 Task: Find connections with filter location Almeirim with filter topic #entrepreneursmindsetwith filter profile language French with filter current company Firstsource with filter school Shreemati Nathibai Damodar Thackersey Women's University with filter industry Amusement Parks and Arcades with filter service category Financial Reporting with filter keywords title Auditing Clerk
Action: Mouse moved to (651, 112)
Screenshot: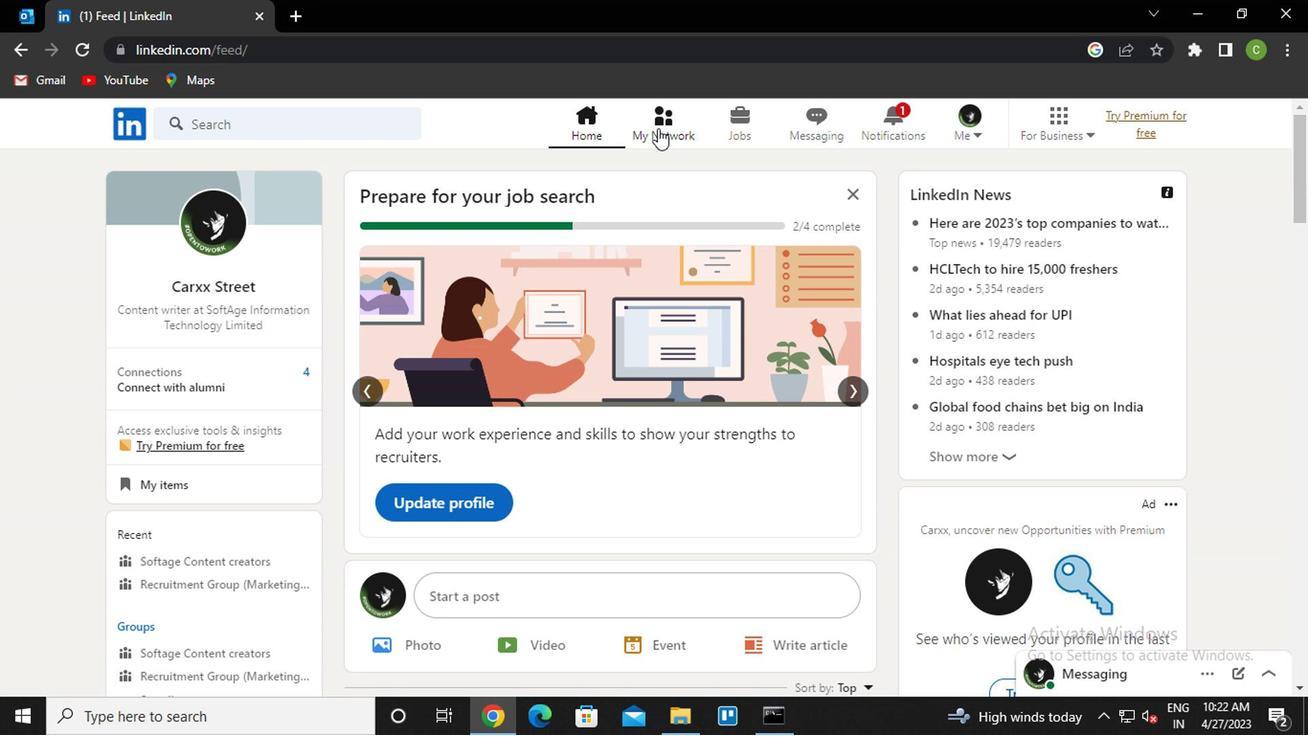 
Action: Mouse pressed left at (651, 112)
Screenshot: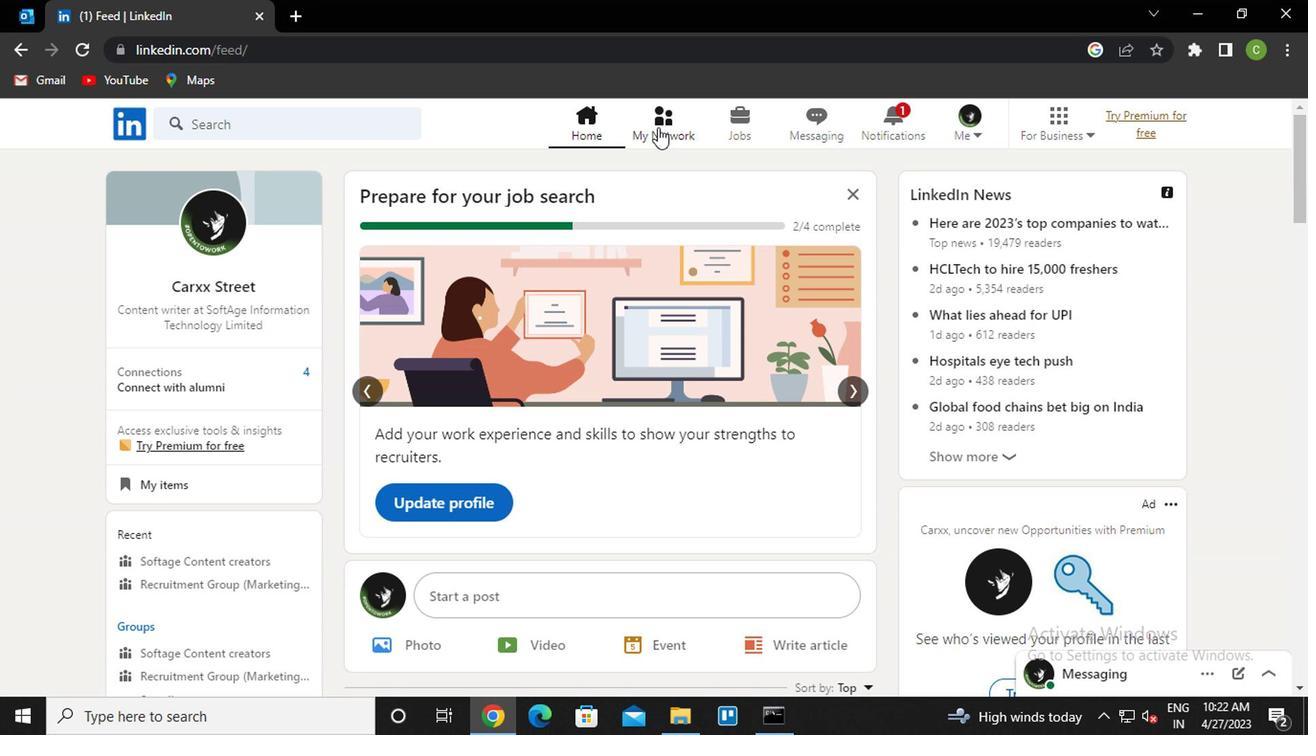 
Action: Mouse moved to (219, 224)
Screenshot: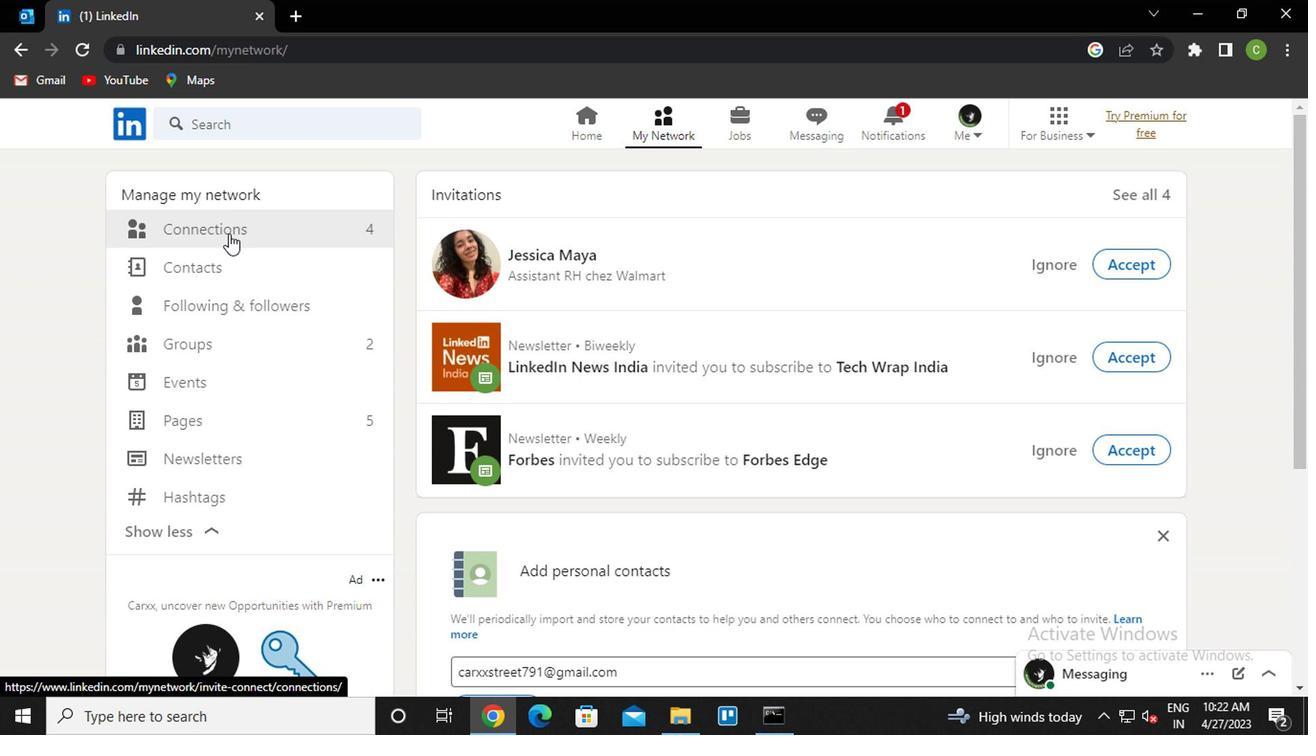 
Action: Mouse pressed left at (219, 224)
Screenshot: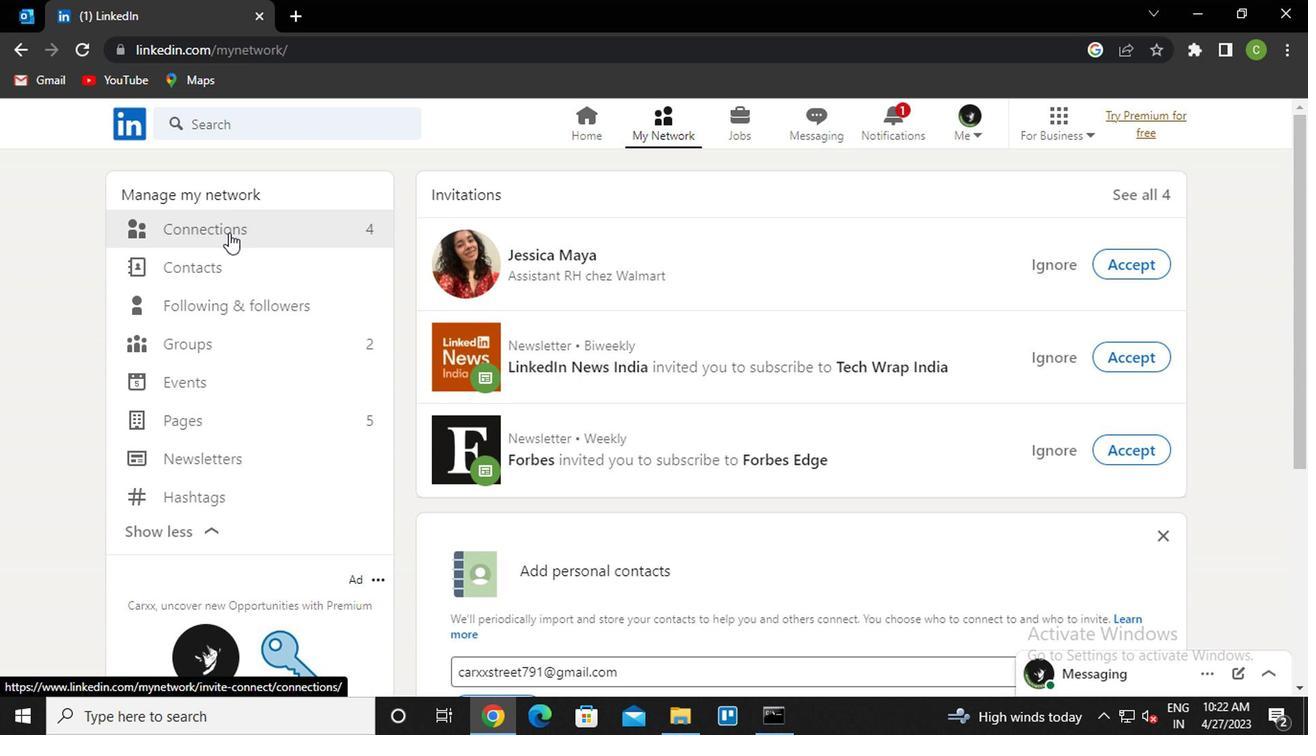 
Action: Mouse moved to (785, 218)
Screenshot: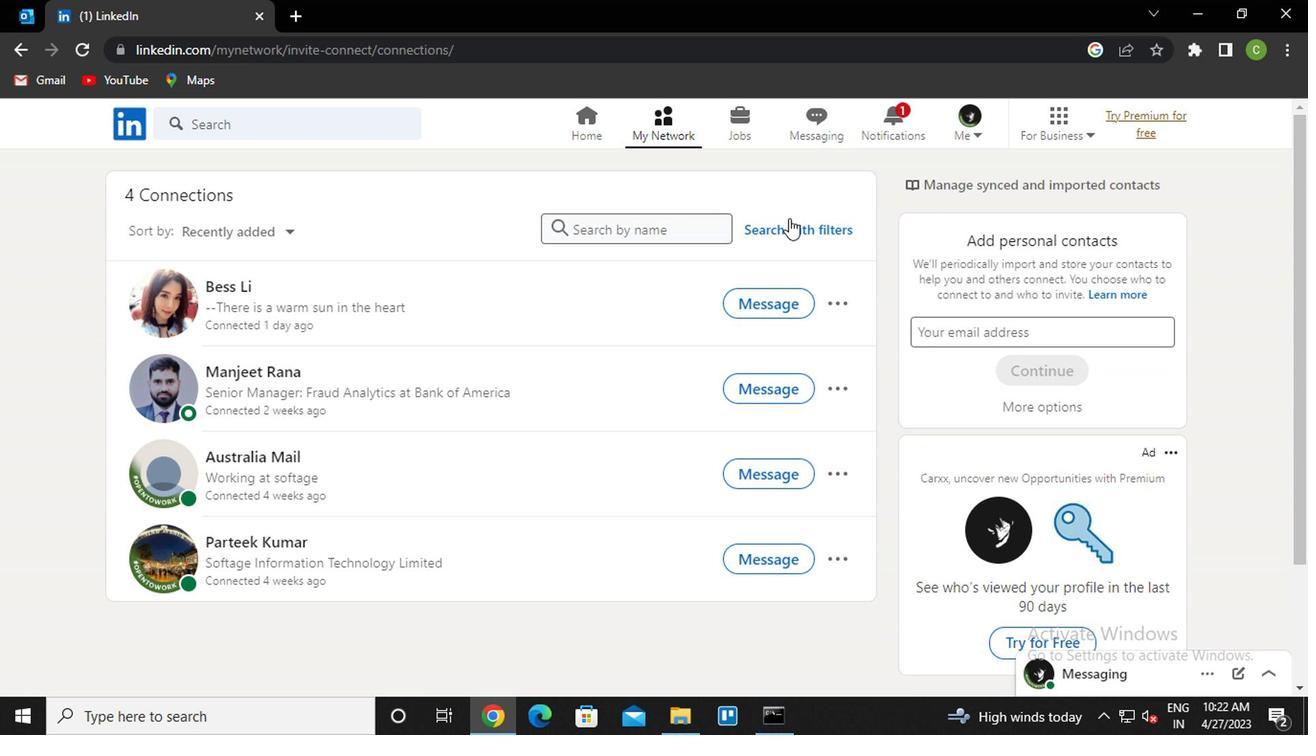 
Action: Mouse pressed left at (785, 218)
Screenshot: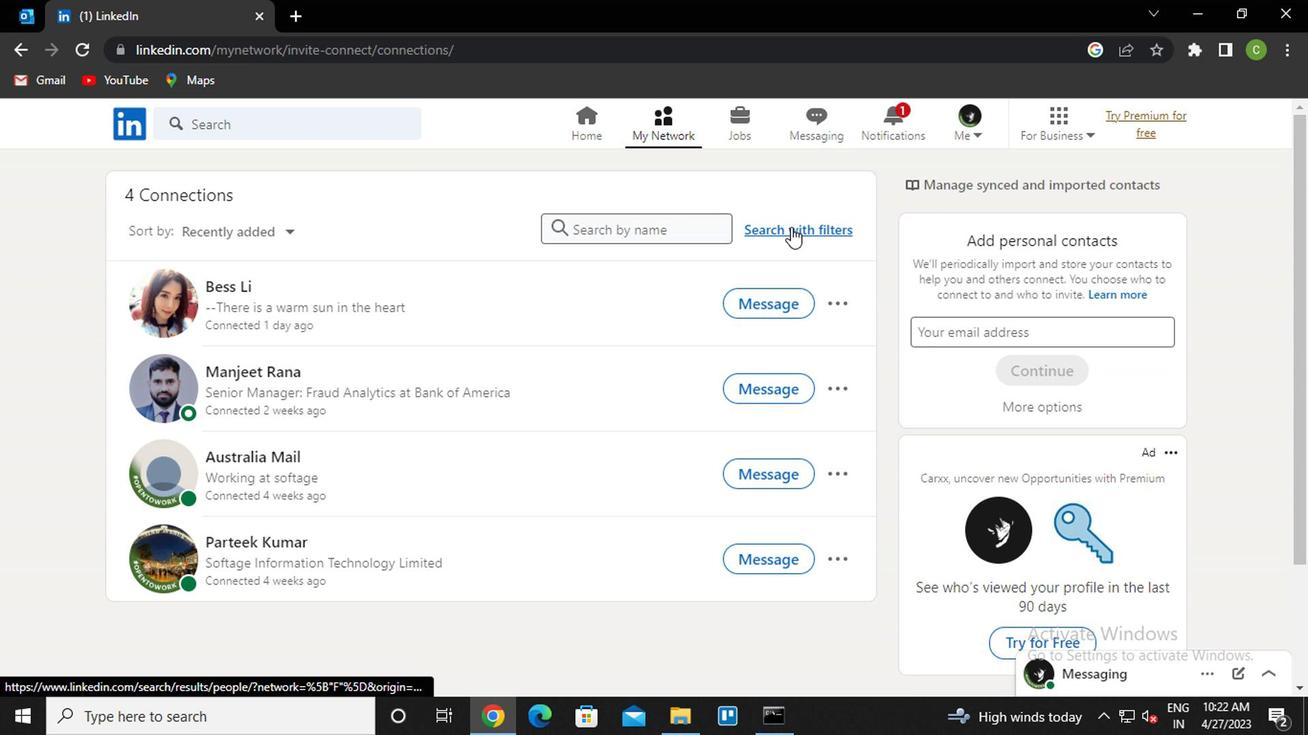 
Action: Mouse moved to (651, 158)
Screenshot: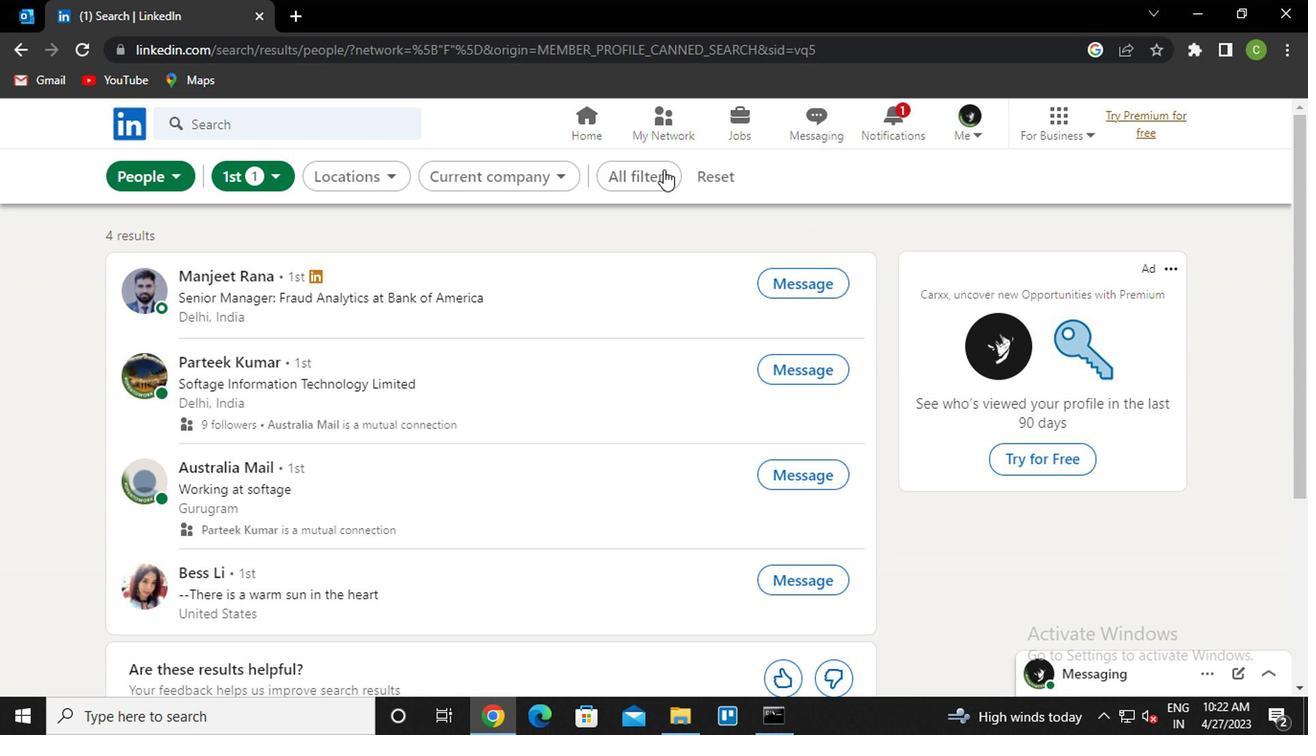 
Action: Mouse pressed left at (651, 158)
Screenshot: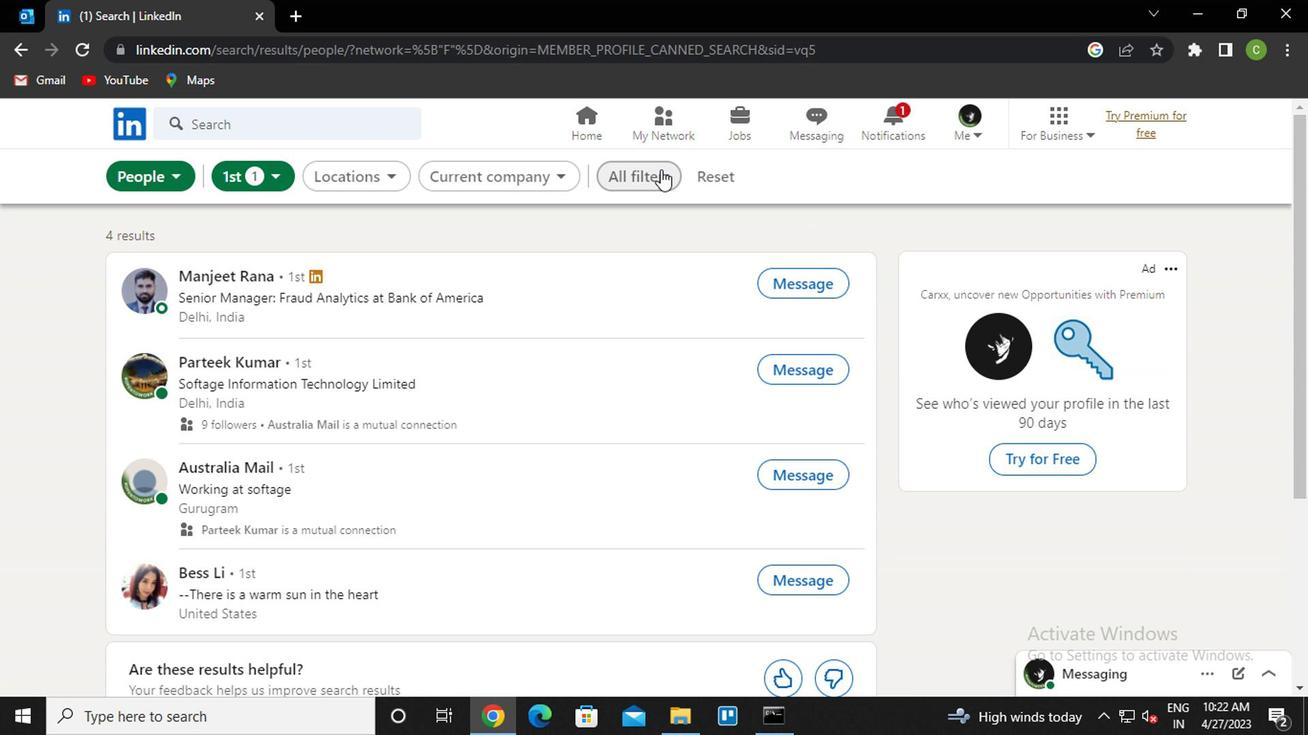 
Action: Mouse moved to (999, 401)
Screenshot: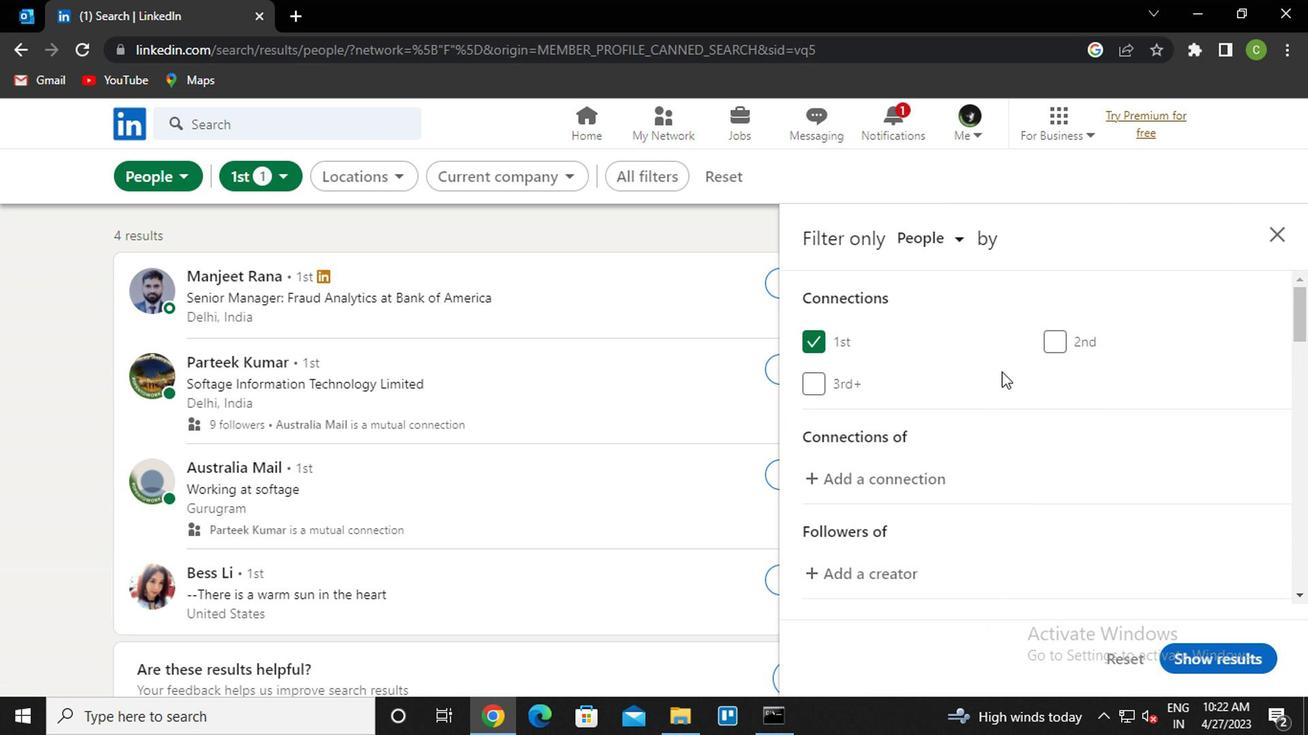 
Action: Mouse scrolled (999, 399) with delta (0, -1)
Screenshot: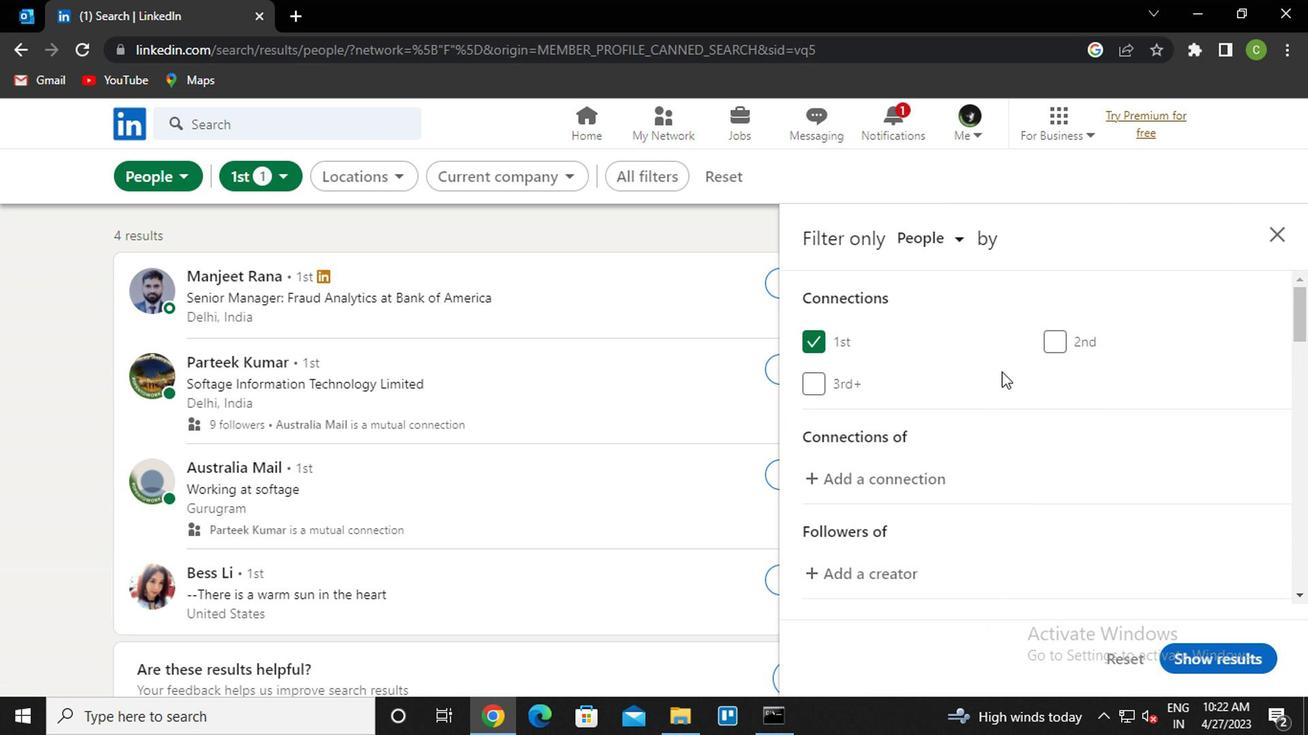 
Action: Mouse moved to (999, 408)
Screenshot: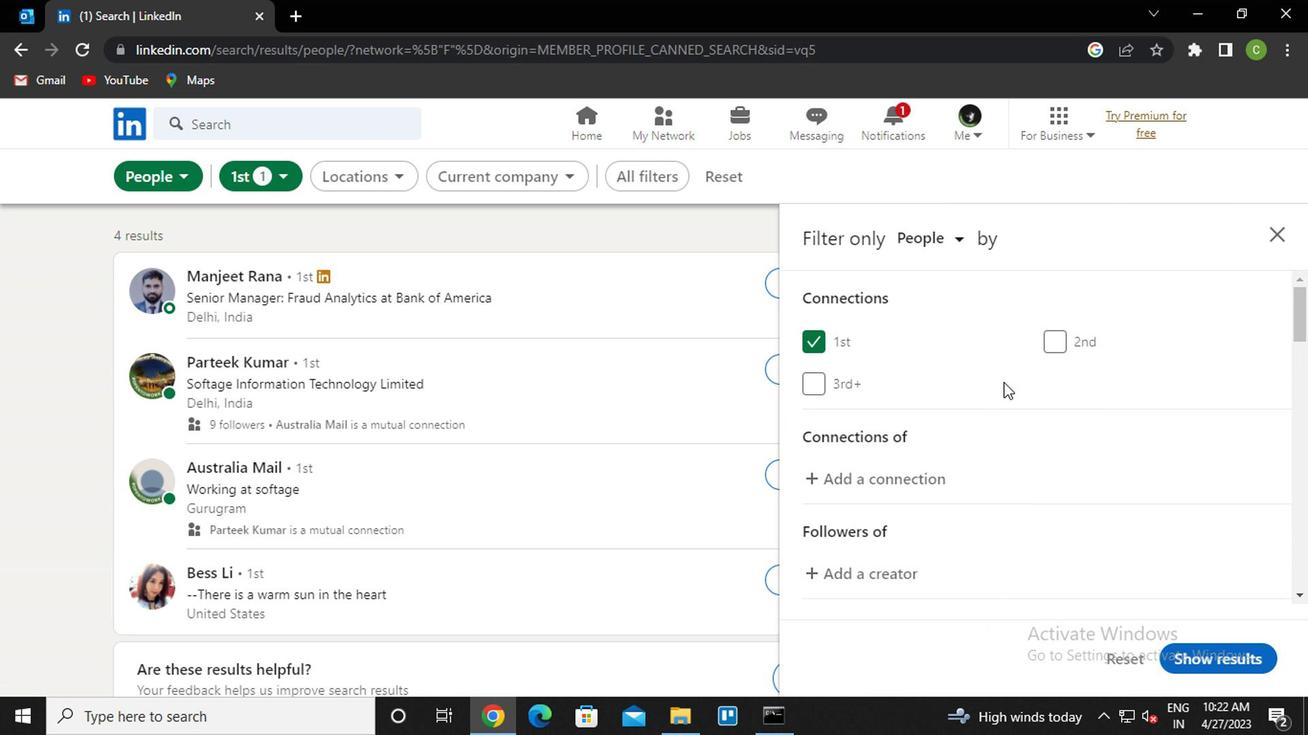 
Action: Mouse scrolled (999, 408) with delta (0, 0)
Screenshot: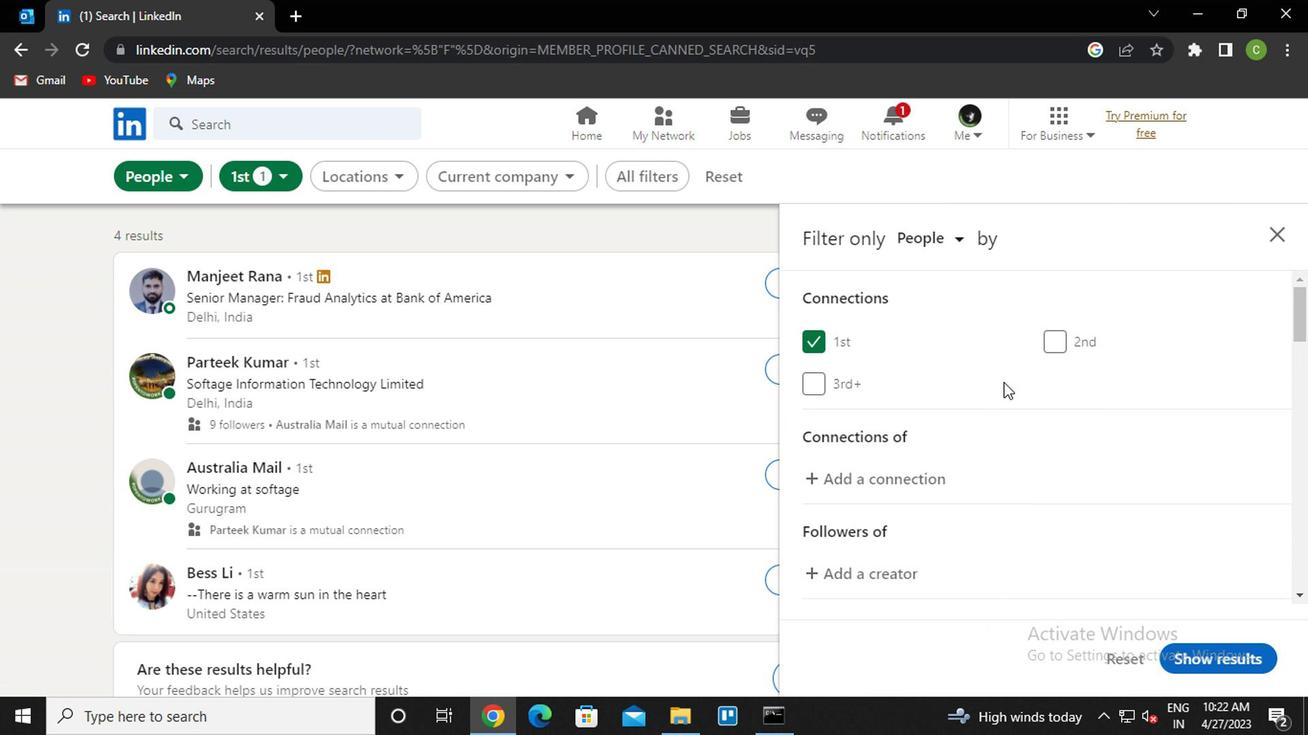 
Action: Mouse moved to (999, 412)
Screenshot: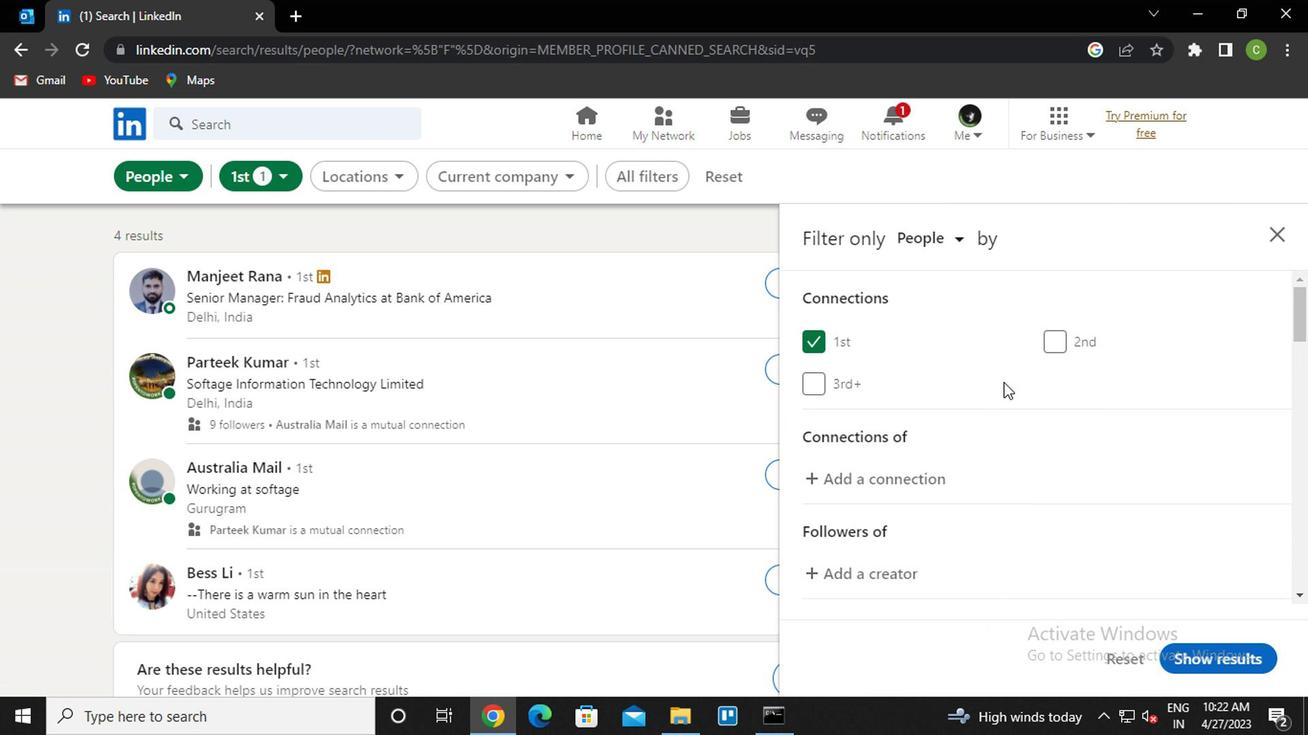 
Action: Mouse scrolled (999, 412) with delta (0, 0)
Screenshot: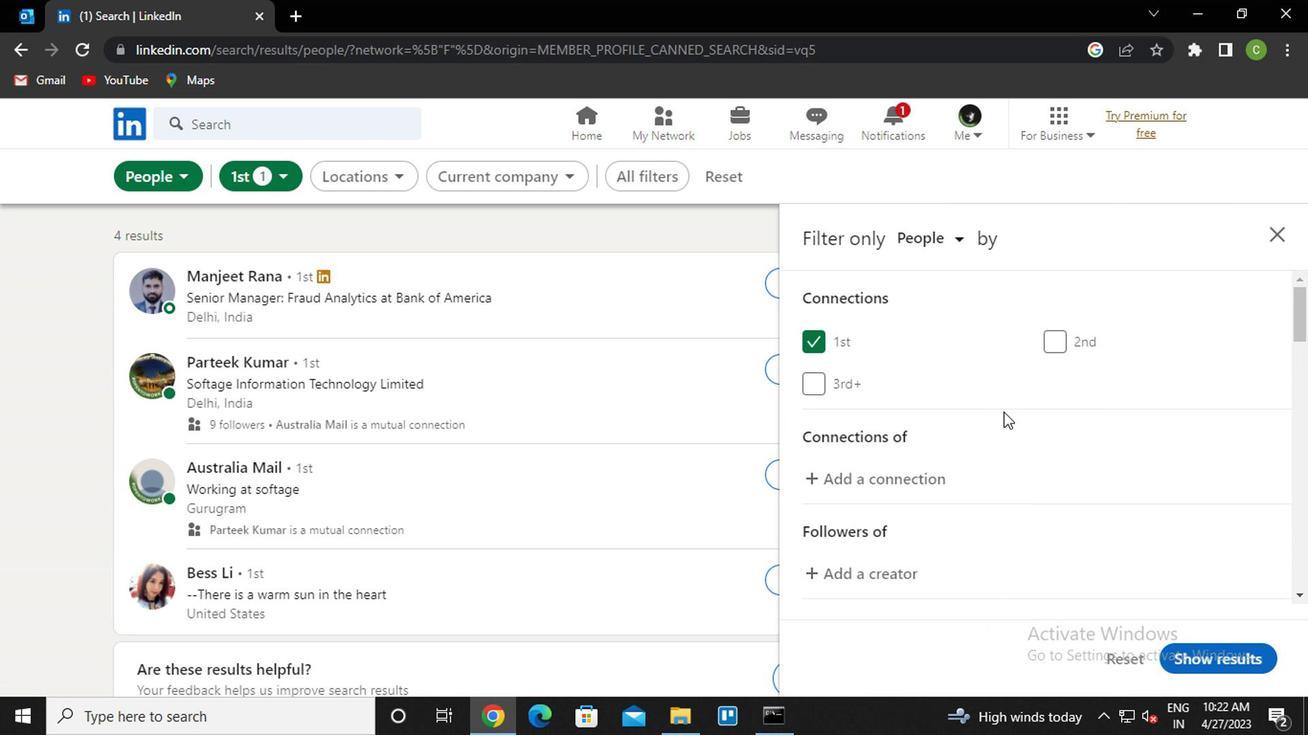 
Action: Mouse moved to (1091, 472)
Screenshot: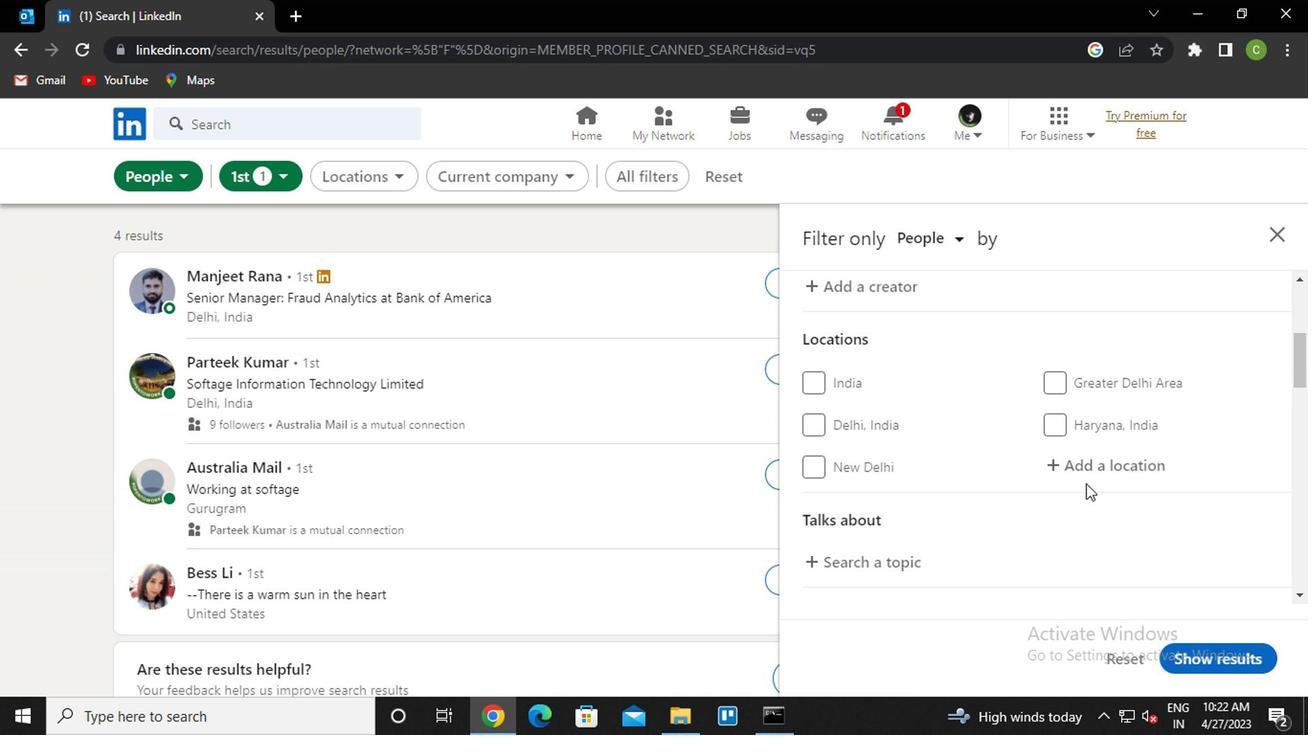 
Action: Mouse pressed left at (1091, 472)
Screenshot: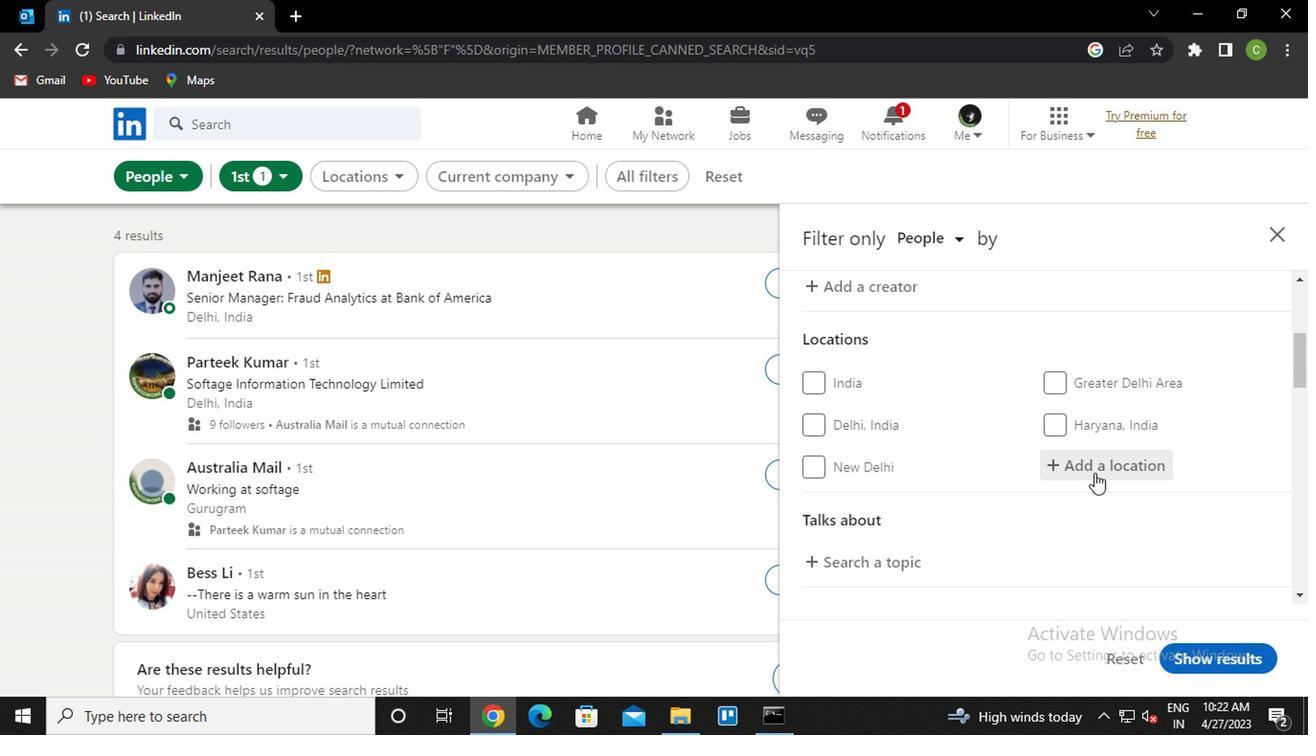 
Action: Key pressed <Key.caps_lock>a<Key.caps_lock>lmei<Key.down><Key.enter>
Screenshot: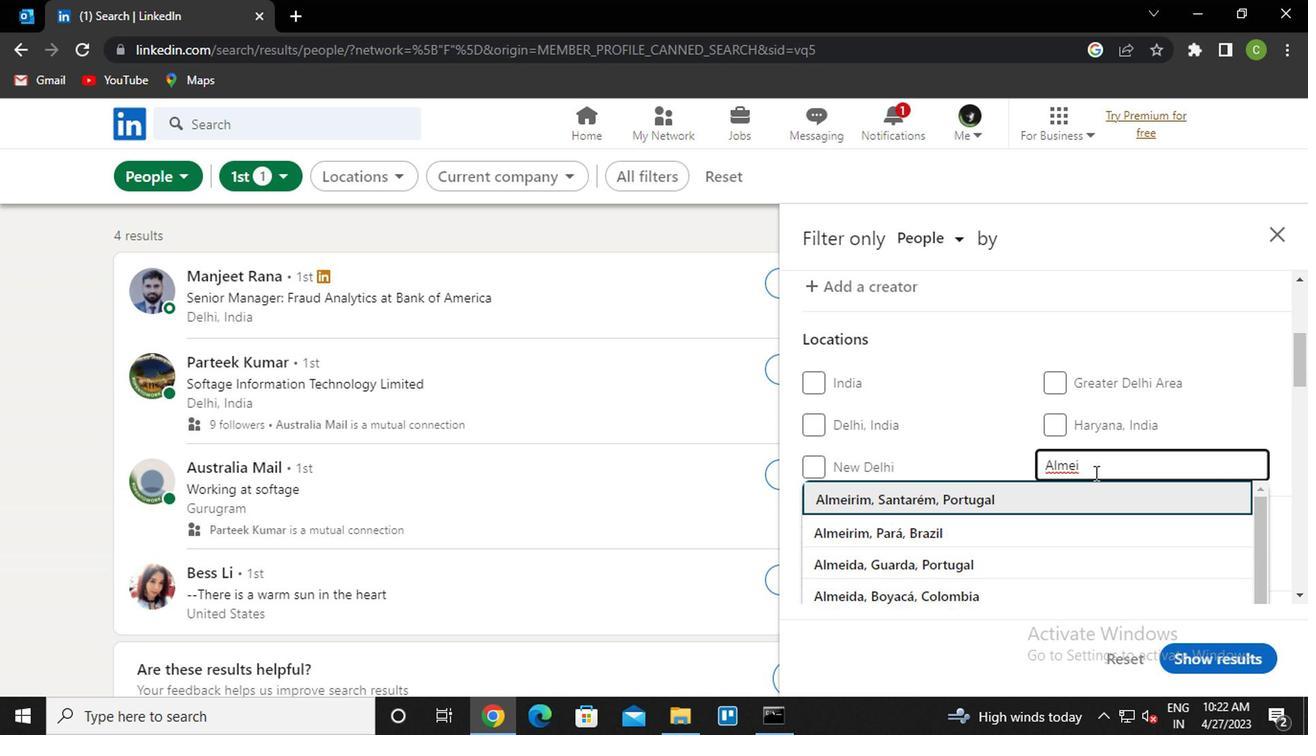 
Action: Mouse scrolled (1091, 471) with delta (0, 0)
Screenshot: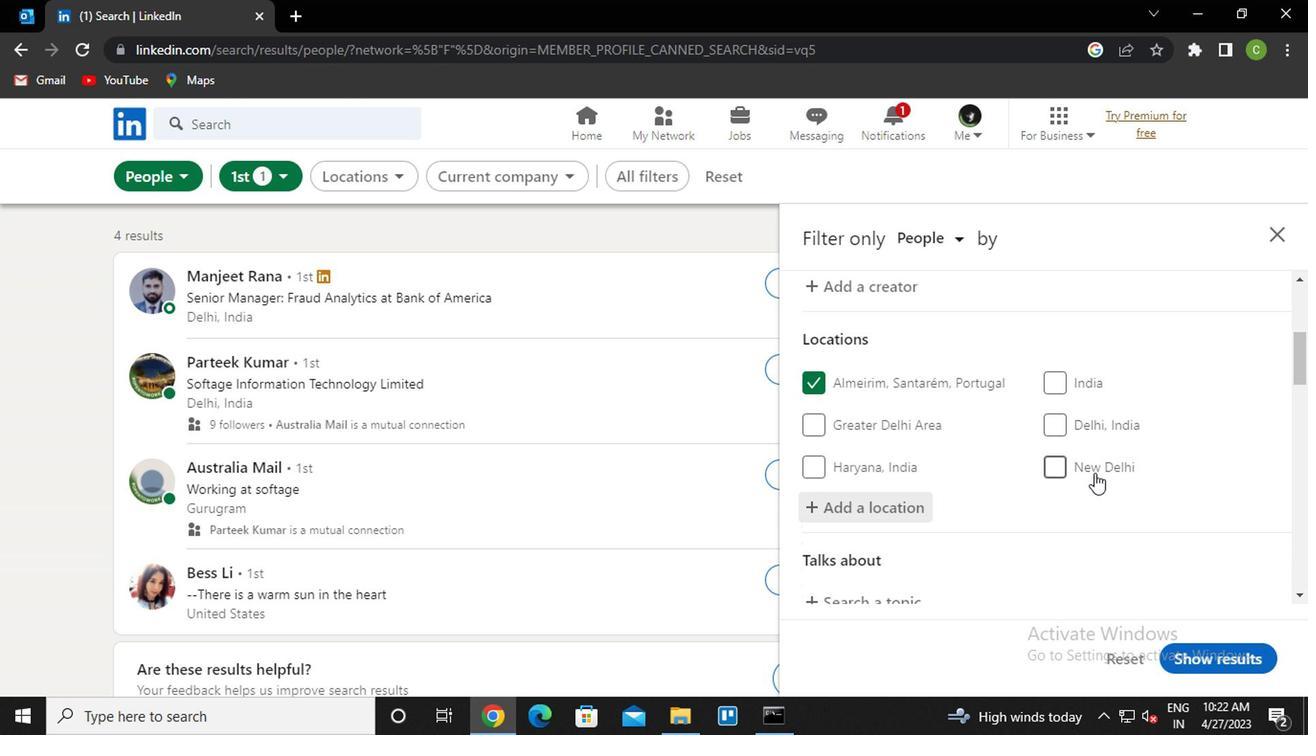 
Action: Mouse moved to (887, 499)
Screenshot: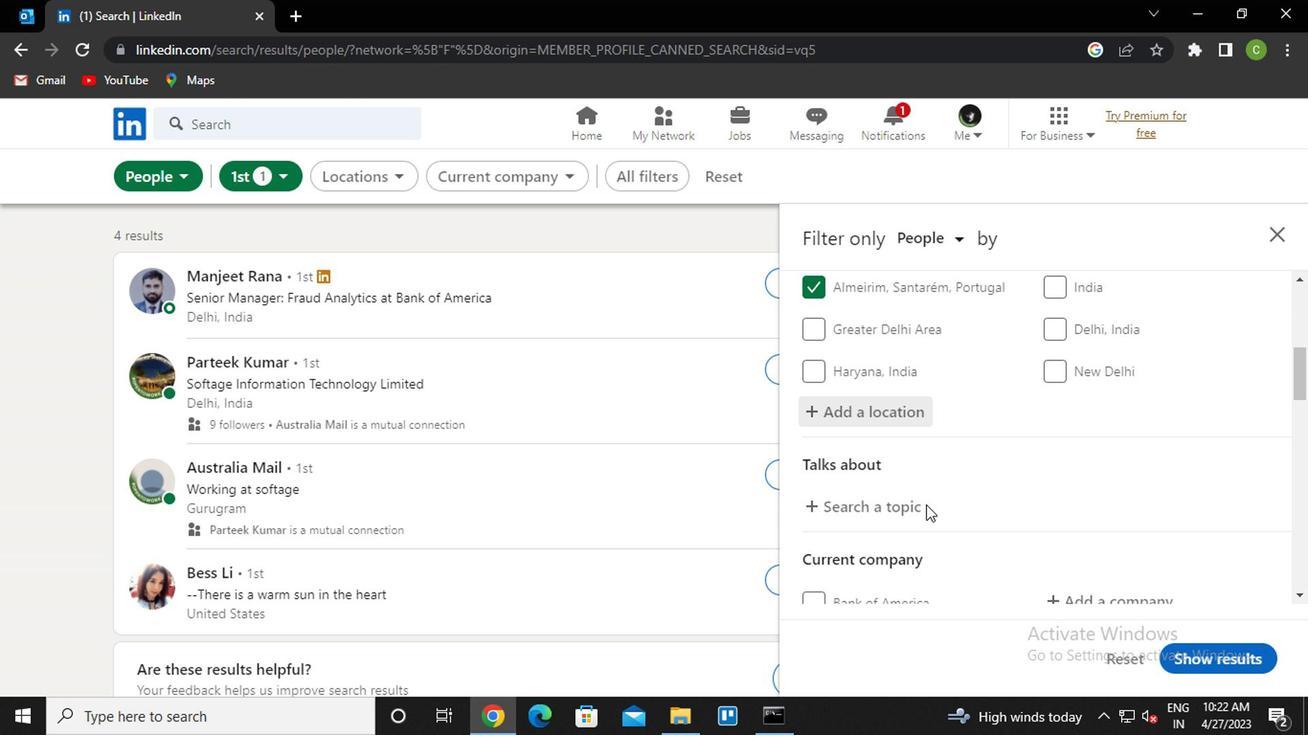 
Action: Mouse pressed left at (887, 499)
Screenshot: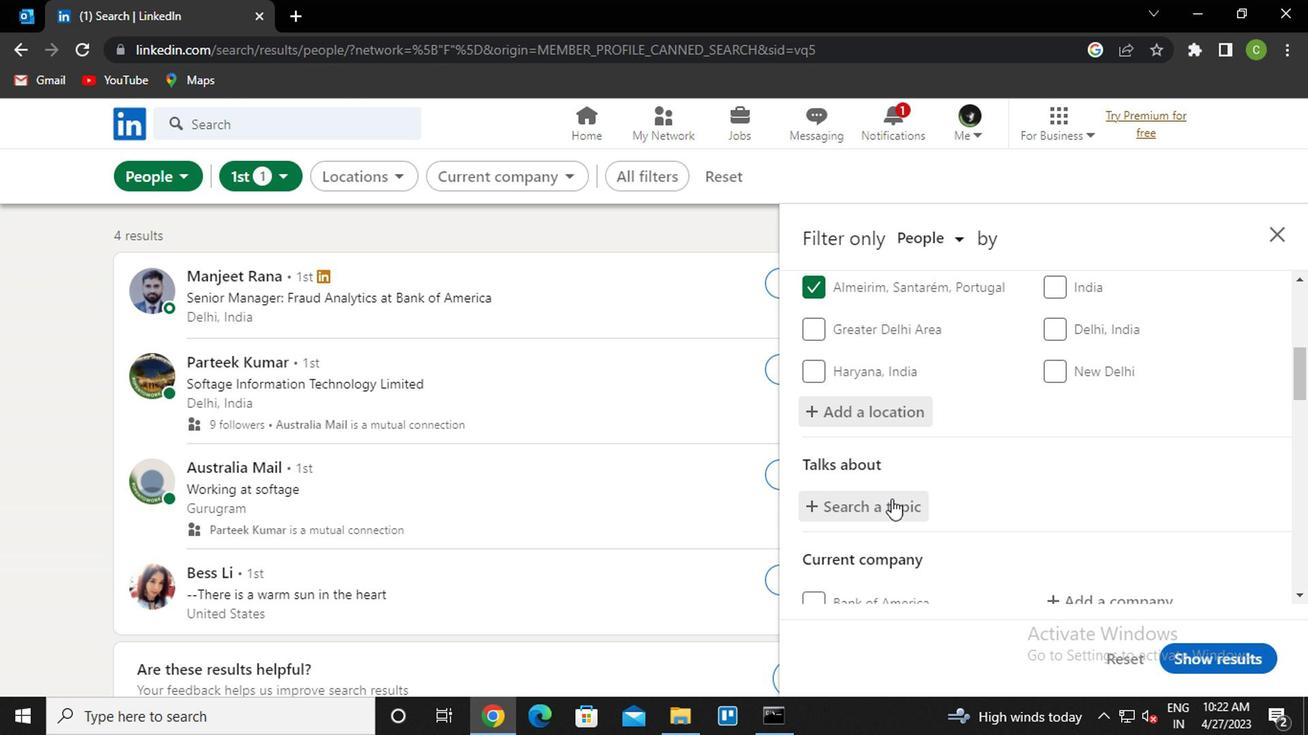 
Action: Mouse moved to (887, 497)
Screenshot: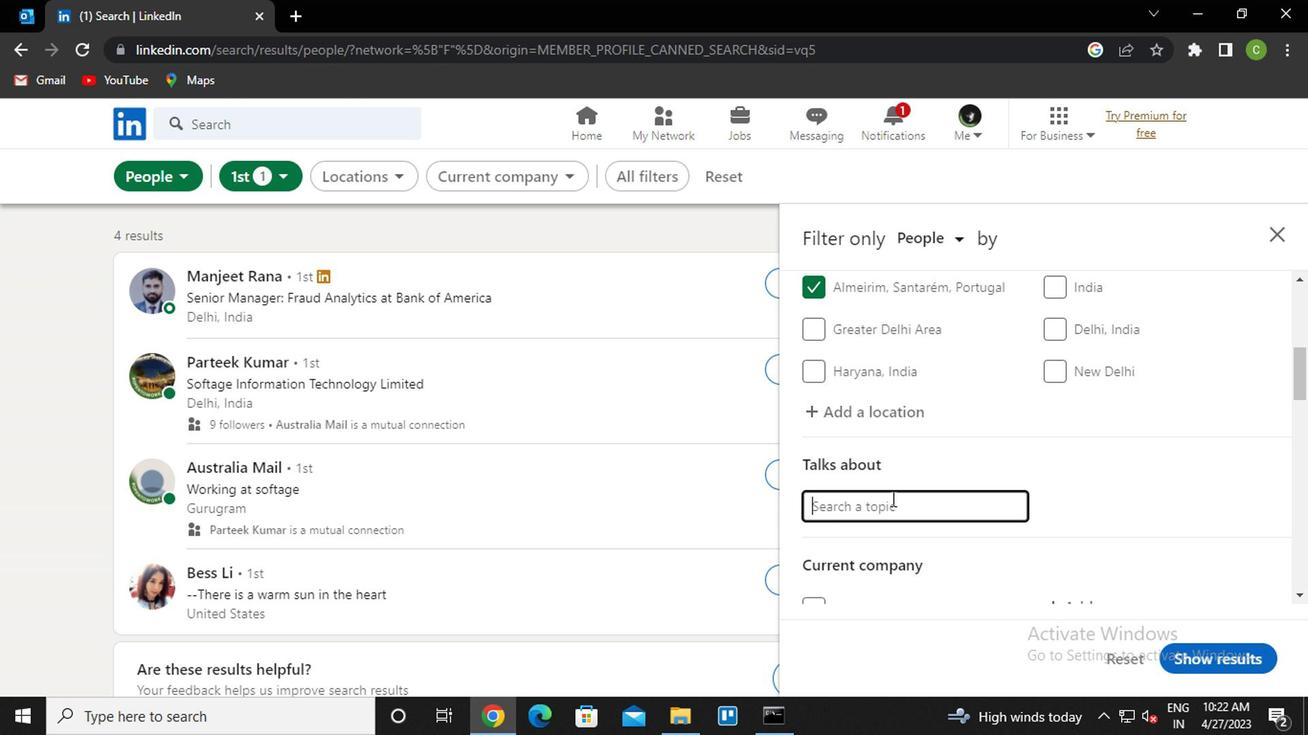
Action: Key pressed entrepre<Key.down><Key.down><Key.down><Key.down><Key.down><Key.down><Key.down><Key.down><Key.up><Key.up><Key.enter>
Screenshot: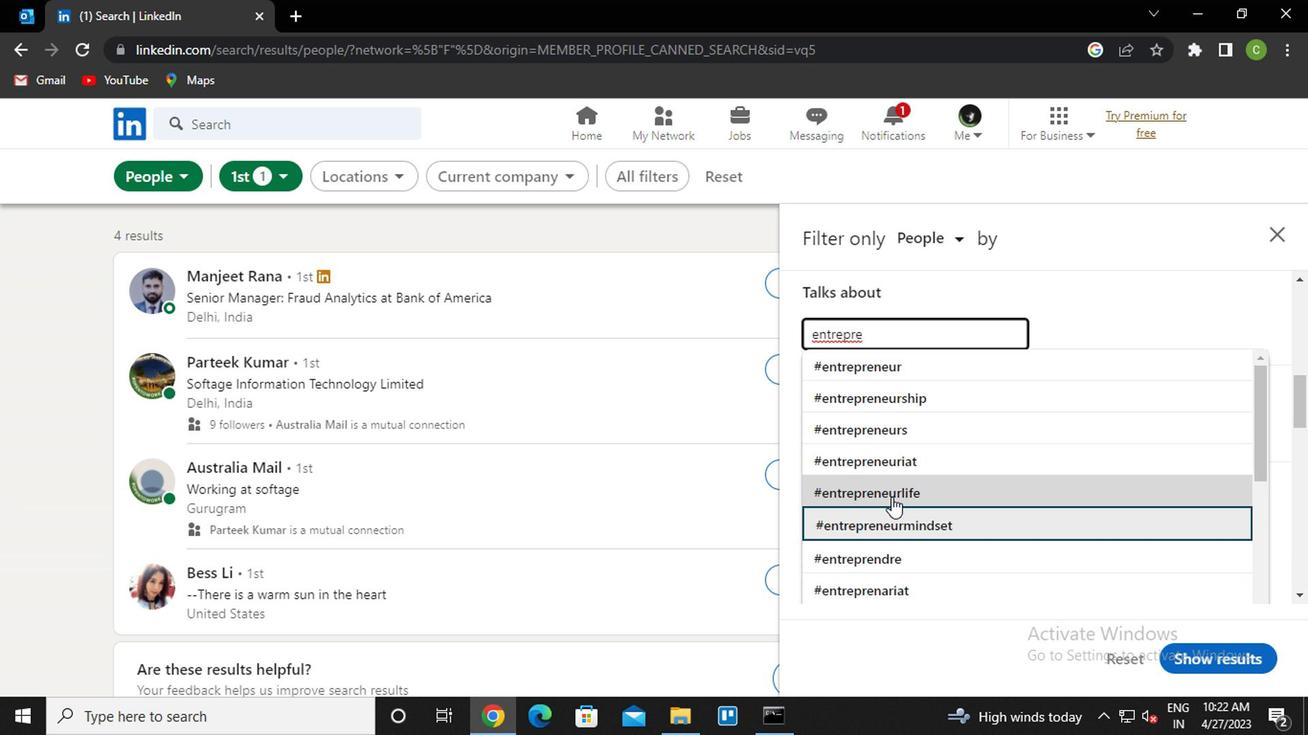 
Action: Mouse moved to (1129, 421)
Screenshot: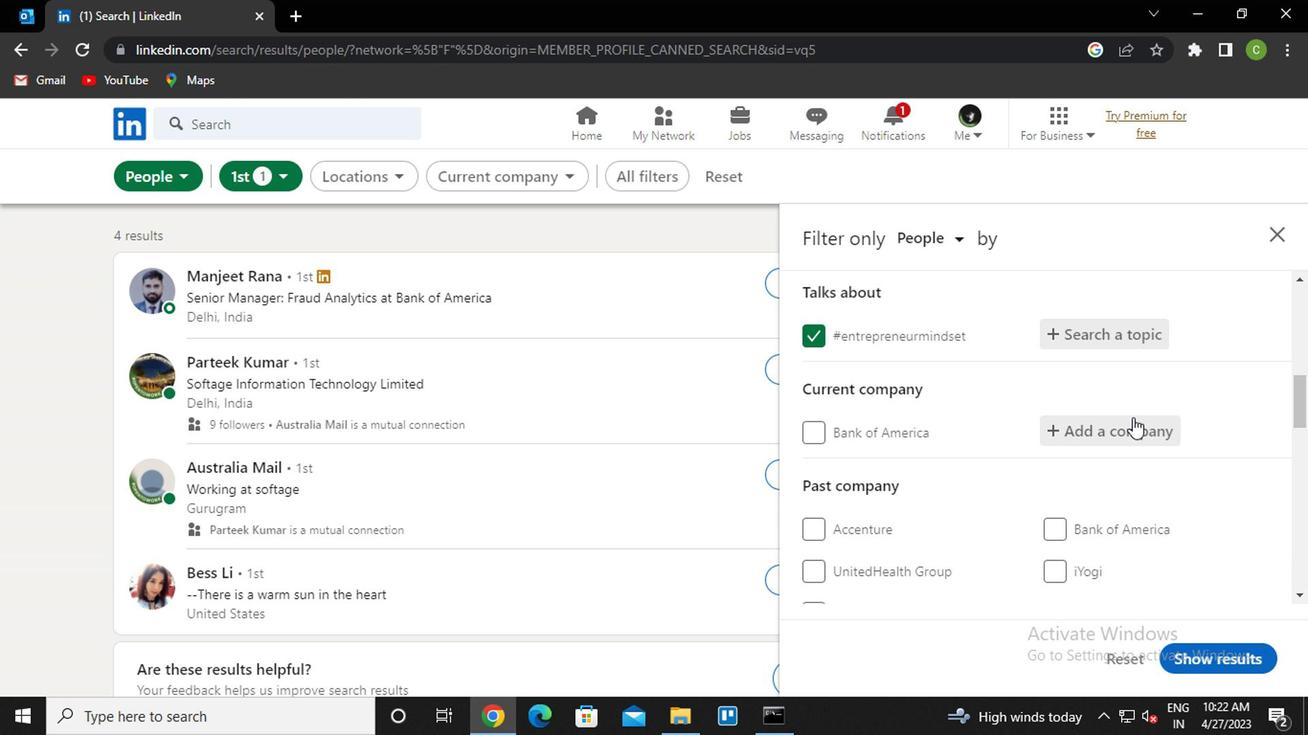 
Action: Mouse pressed left at (1129, 421)
Screenshot: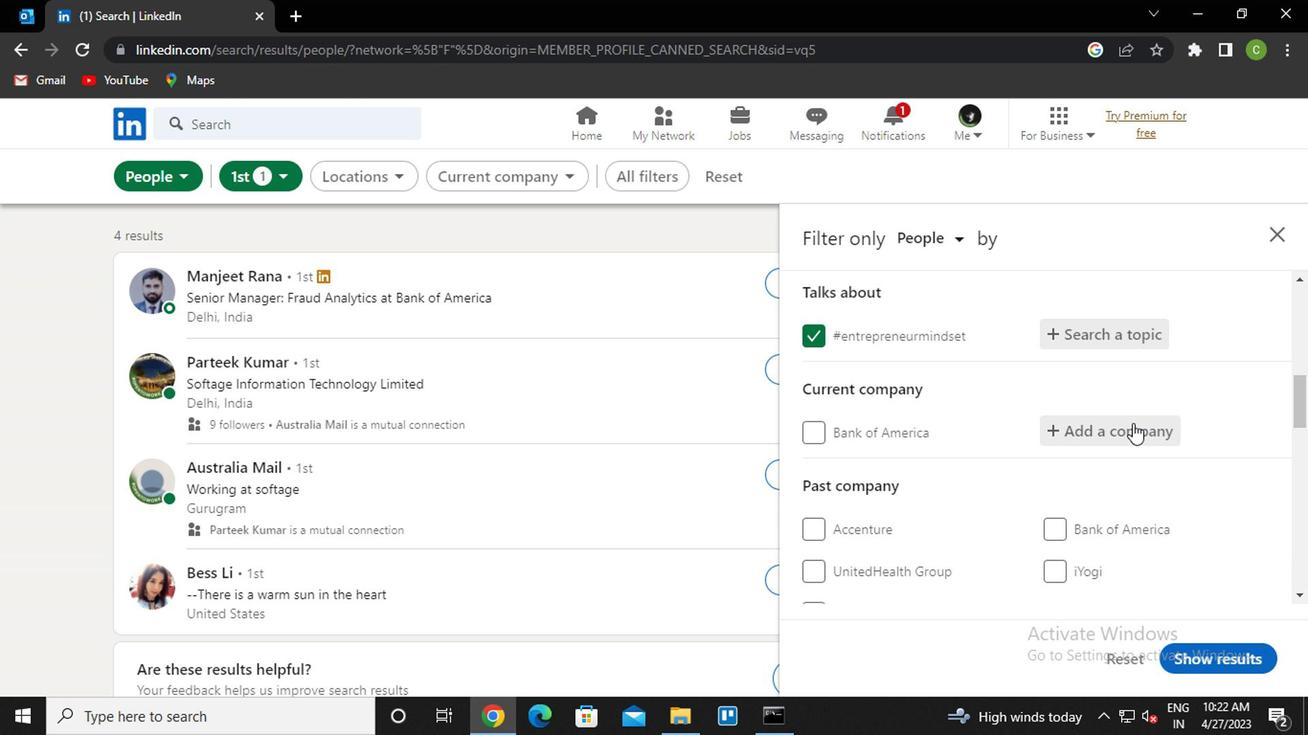 
Action: Key pressed <Key.caps_lock>f<Key.caps_lock>irstcou<Key.backspace><Key.backspace><Key.backspace>sou<Key.down><Key.enter>
Screenshot: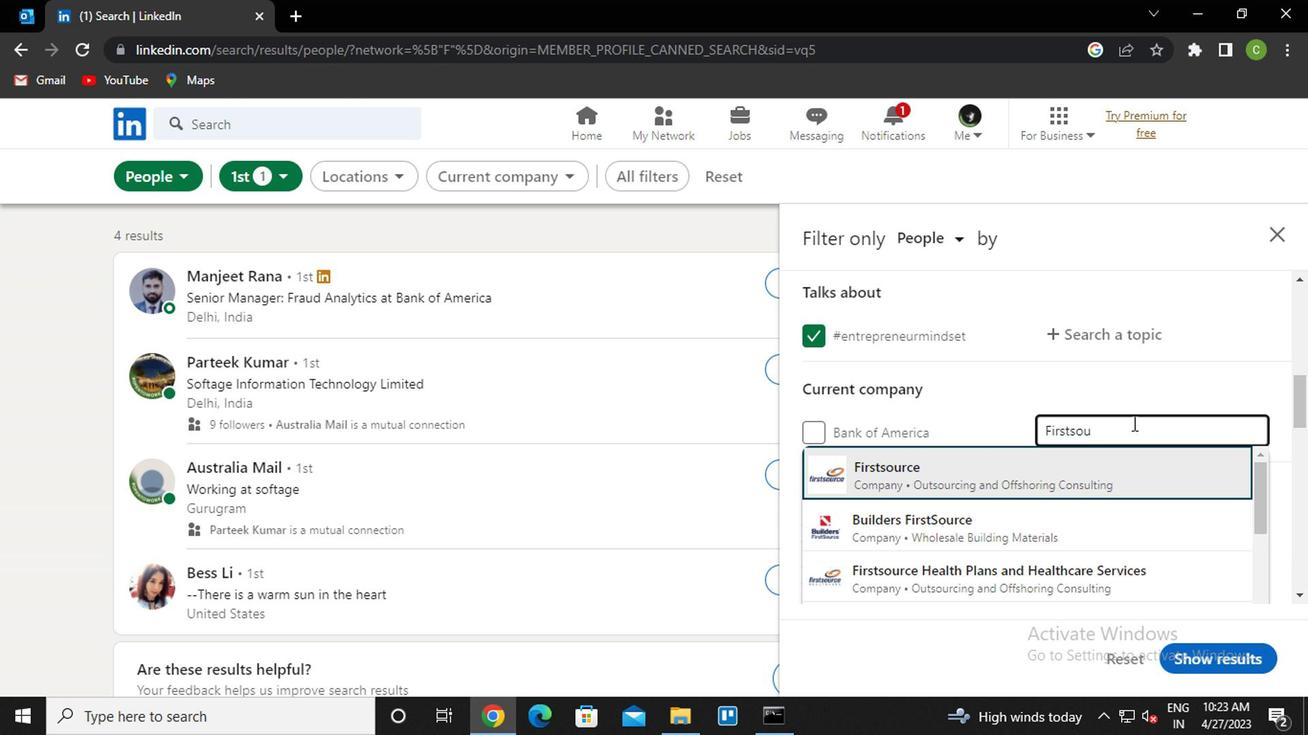 
Action: Mouse moved to (1122, 429)
Screenshot: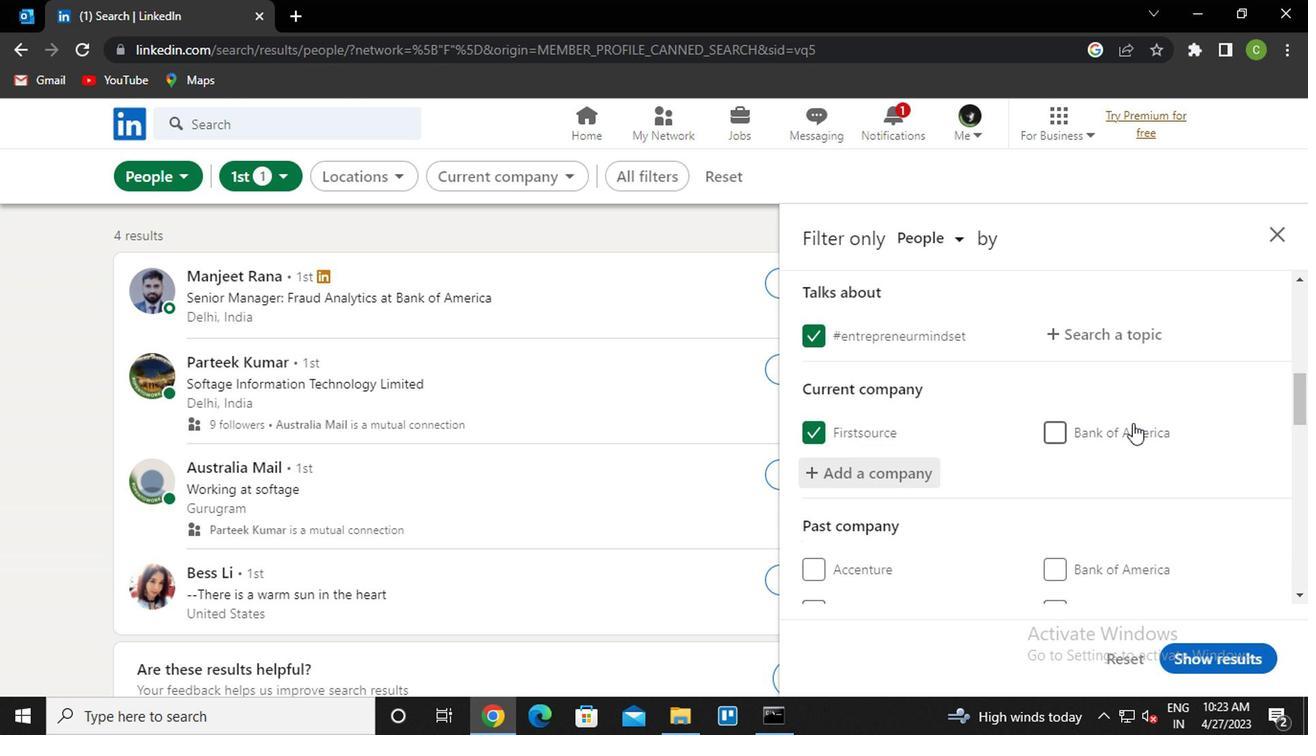 
Action: Mouse scrolled (1122, 427) with delta (0, -1)
Screenshot: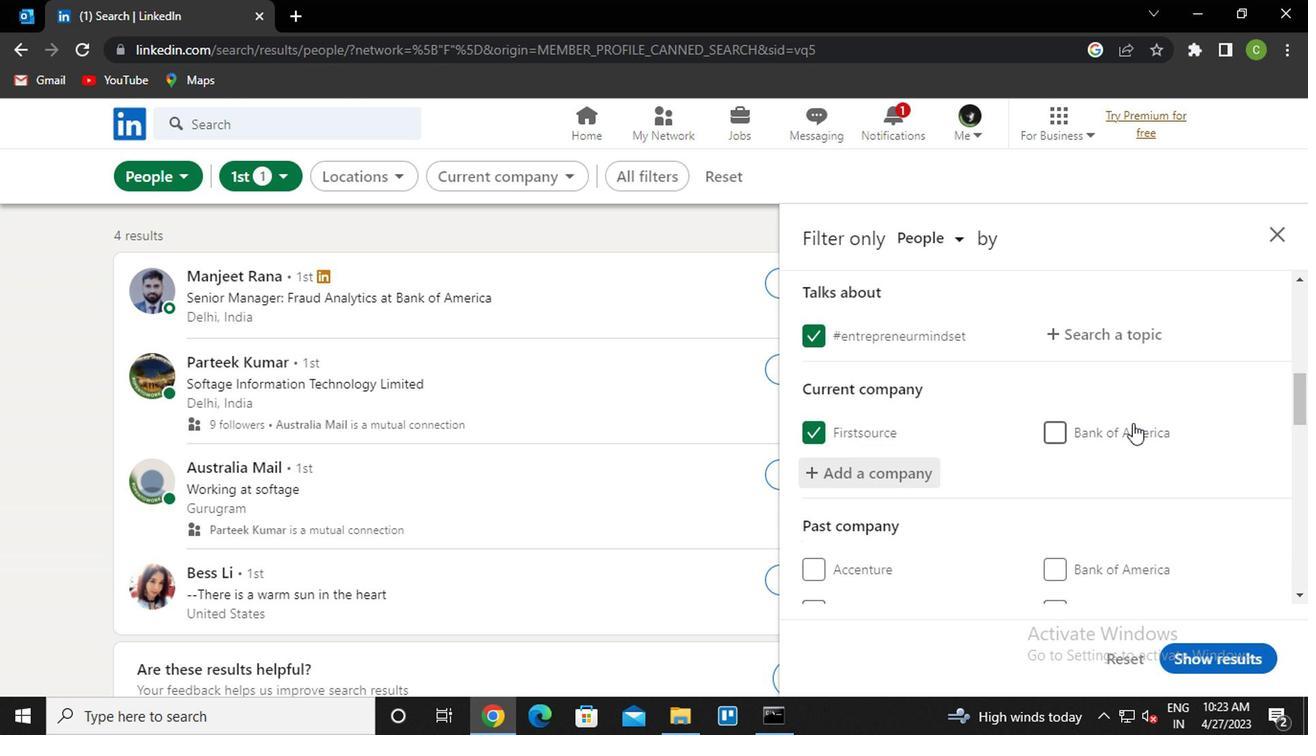 
Action: Mouse moved to (1122, 429)
Screenshot: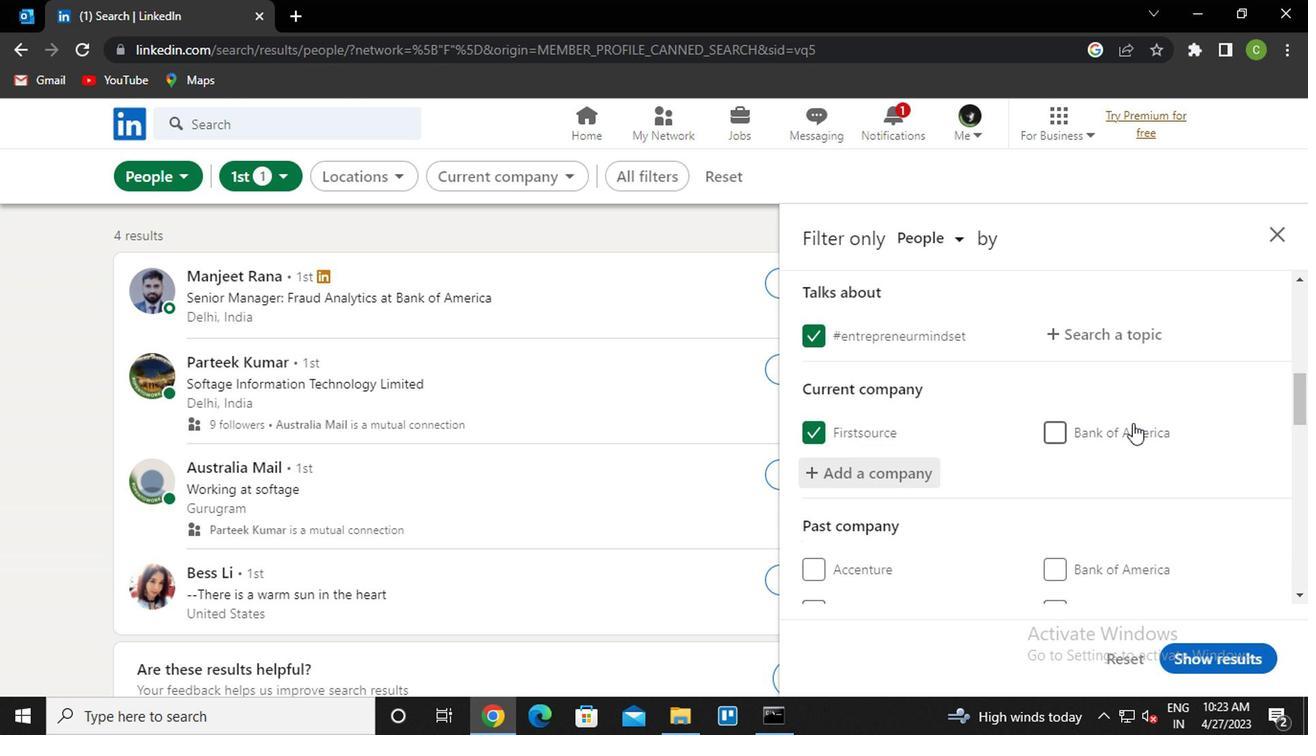 
Action: Mouse scrolled (1122, 427) with delta (0, -1)
Screenshot: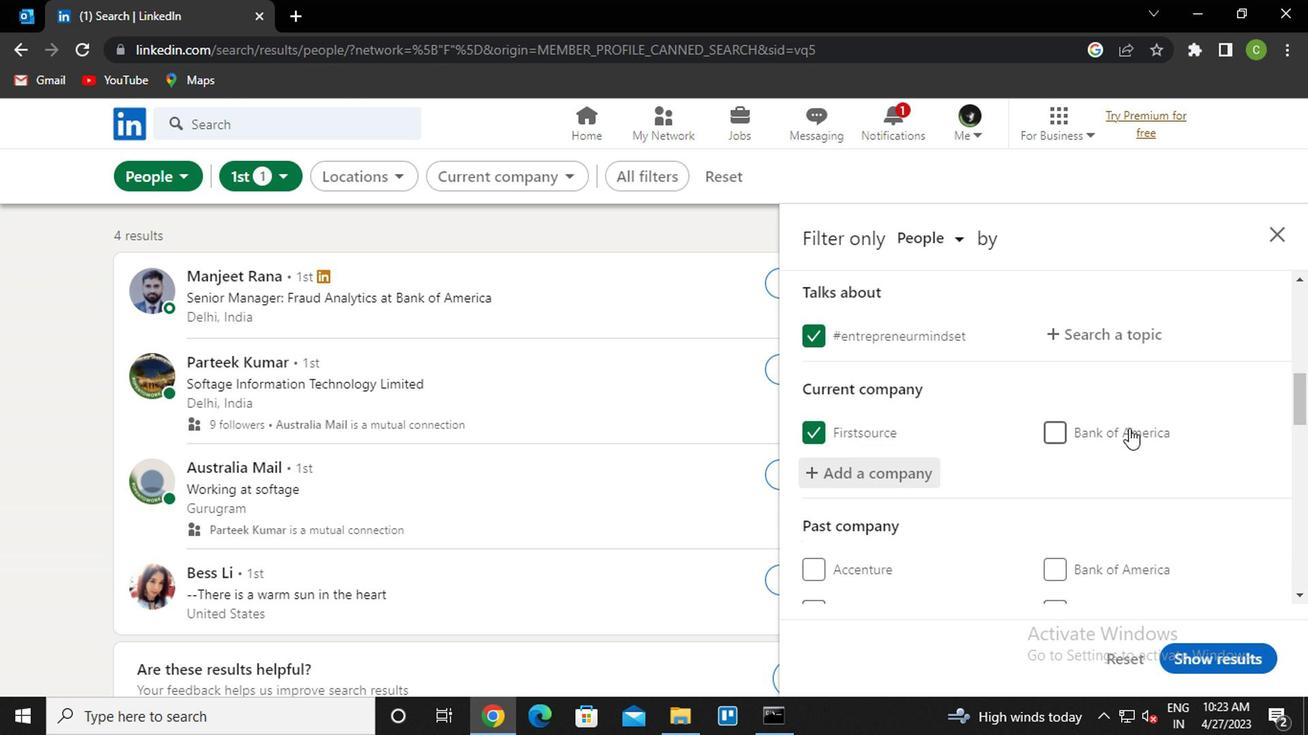 
Action: Mouse moved to (1127, 451)
Screenshot: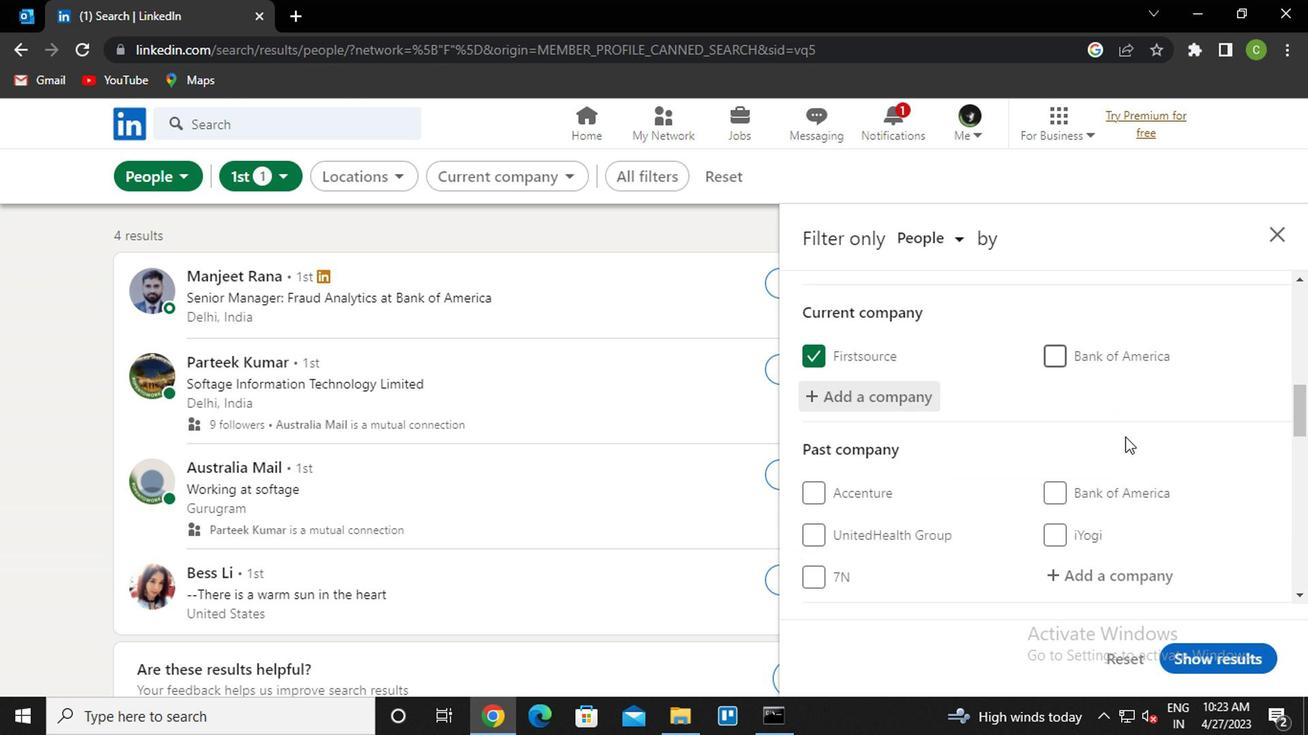 
Action: Mouse scrolled (1127, 449) with delta (0, -1)
Screenshot: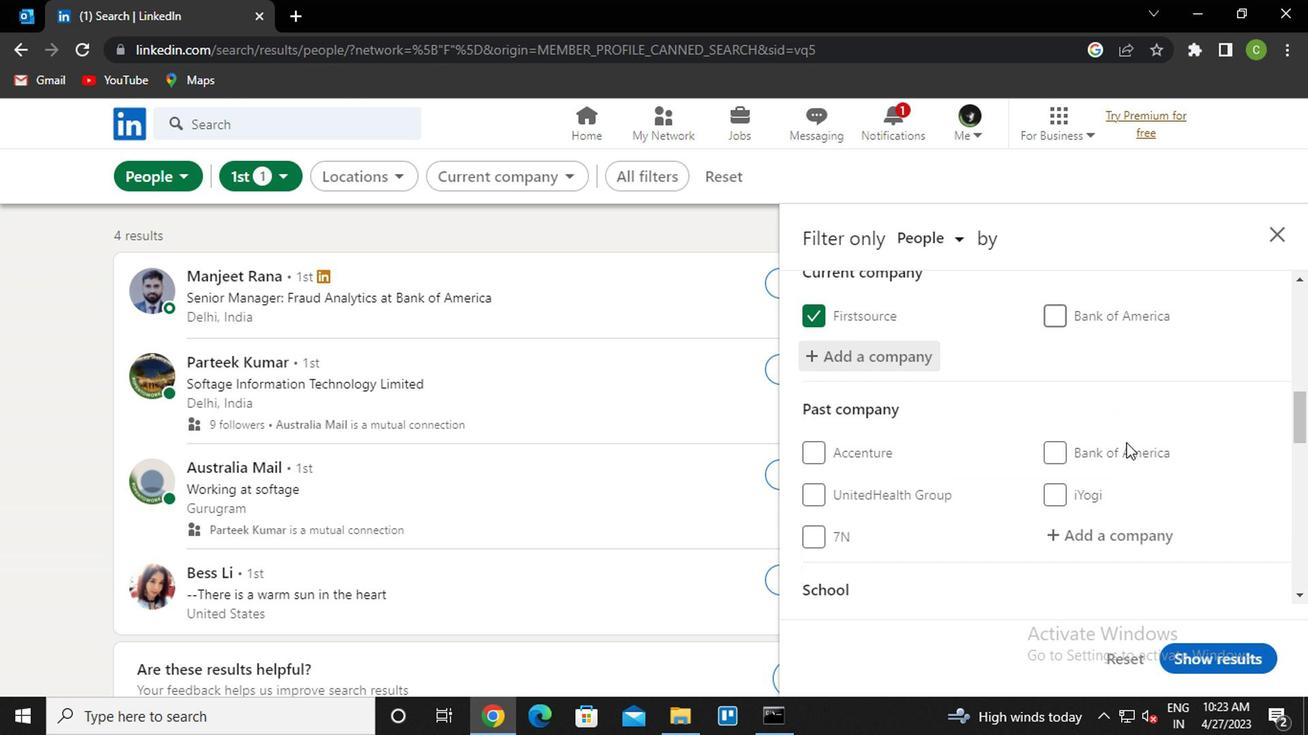 
Action: Mouse moved to (901, 534)
Screenshot: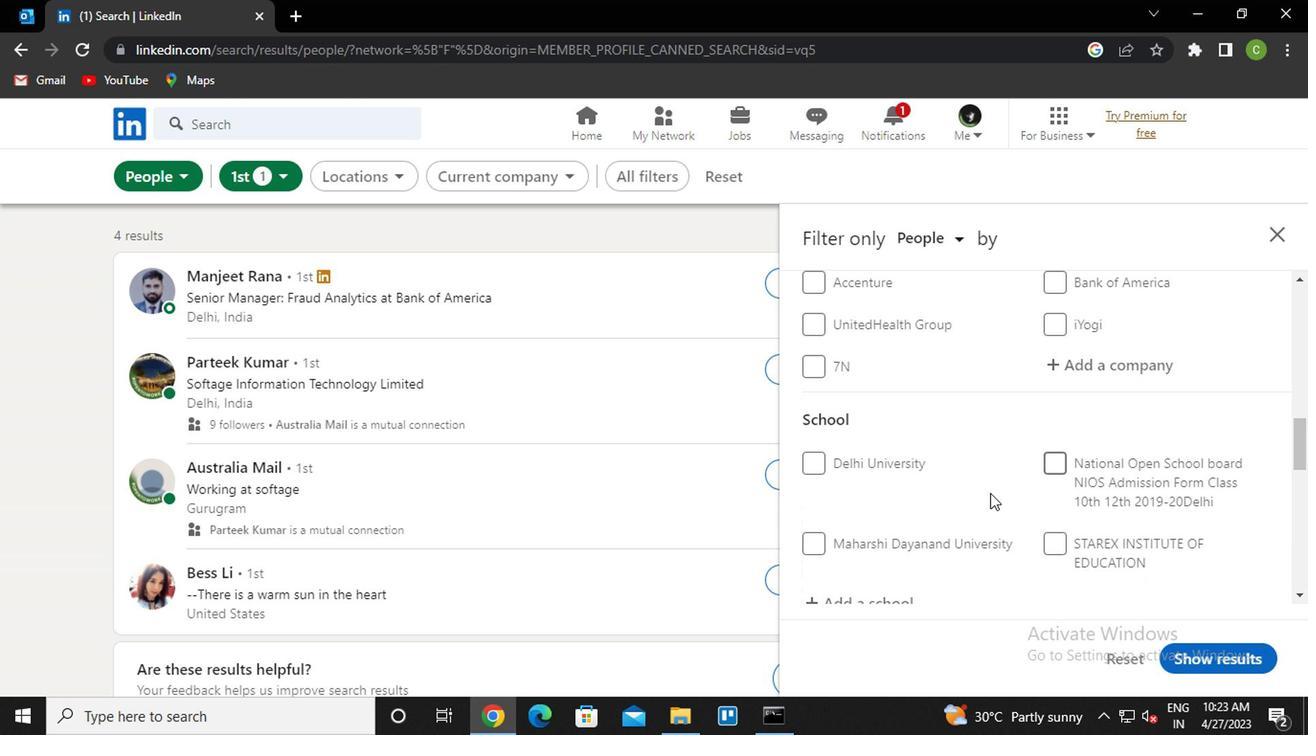 
Action: Mouse scrolled (901, 534) with delta (0, 0)
Screenshot: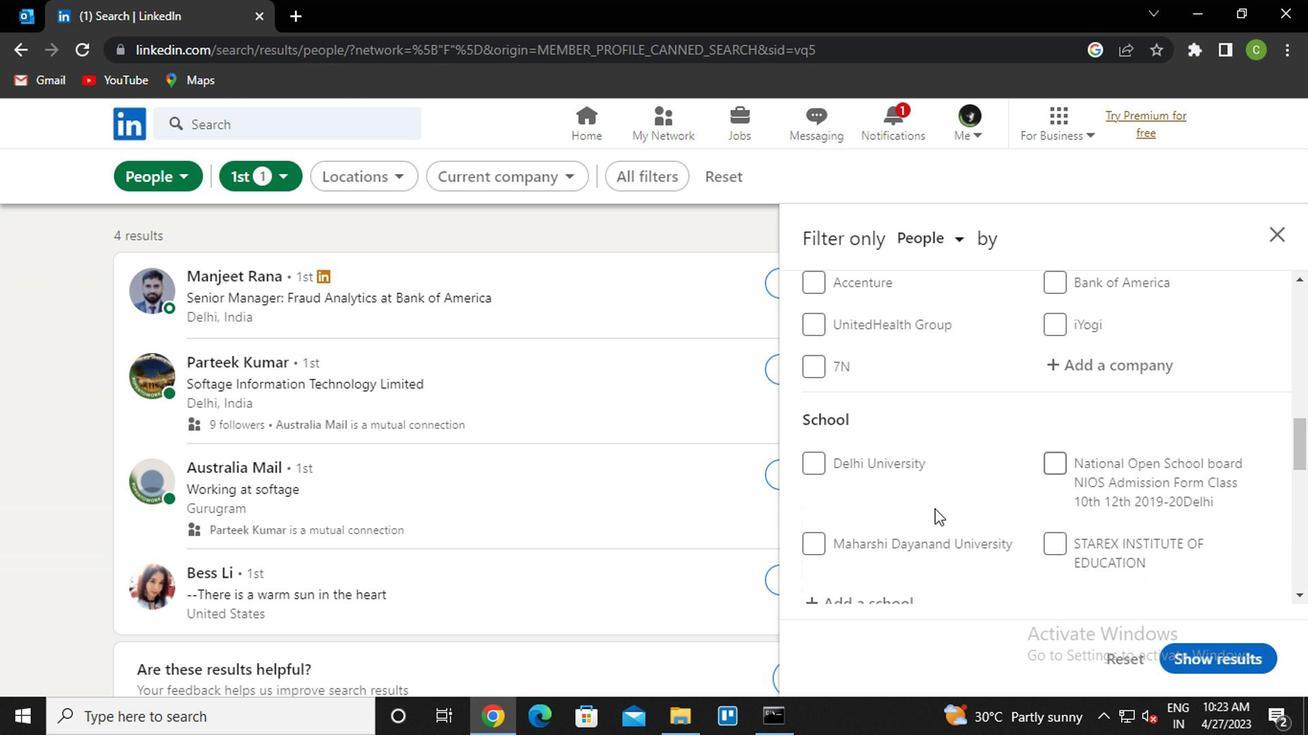 
Action: Mouse moved to (885, 499)
Screenshot: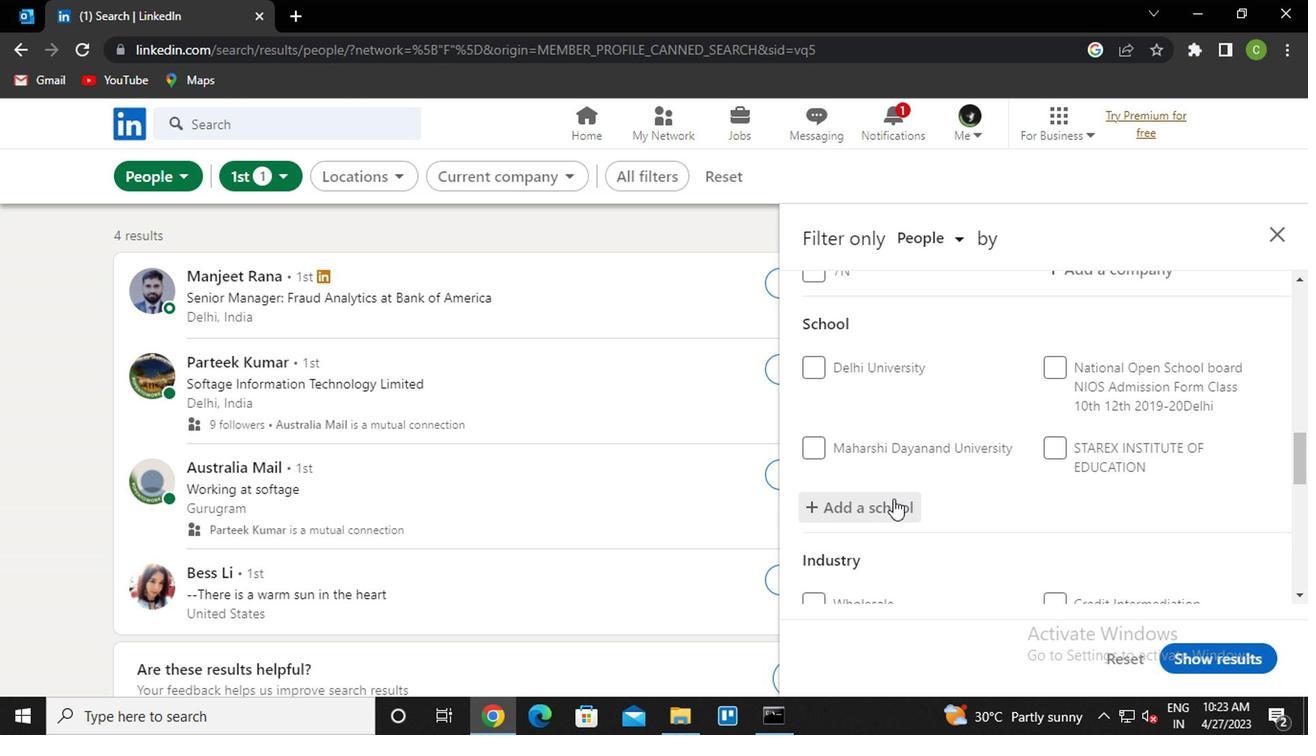 
Action: Mouse pressed left at (885, 499)
Screenshot: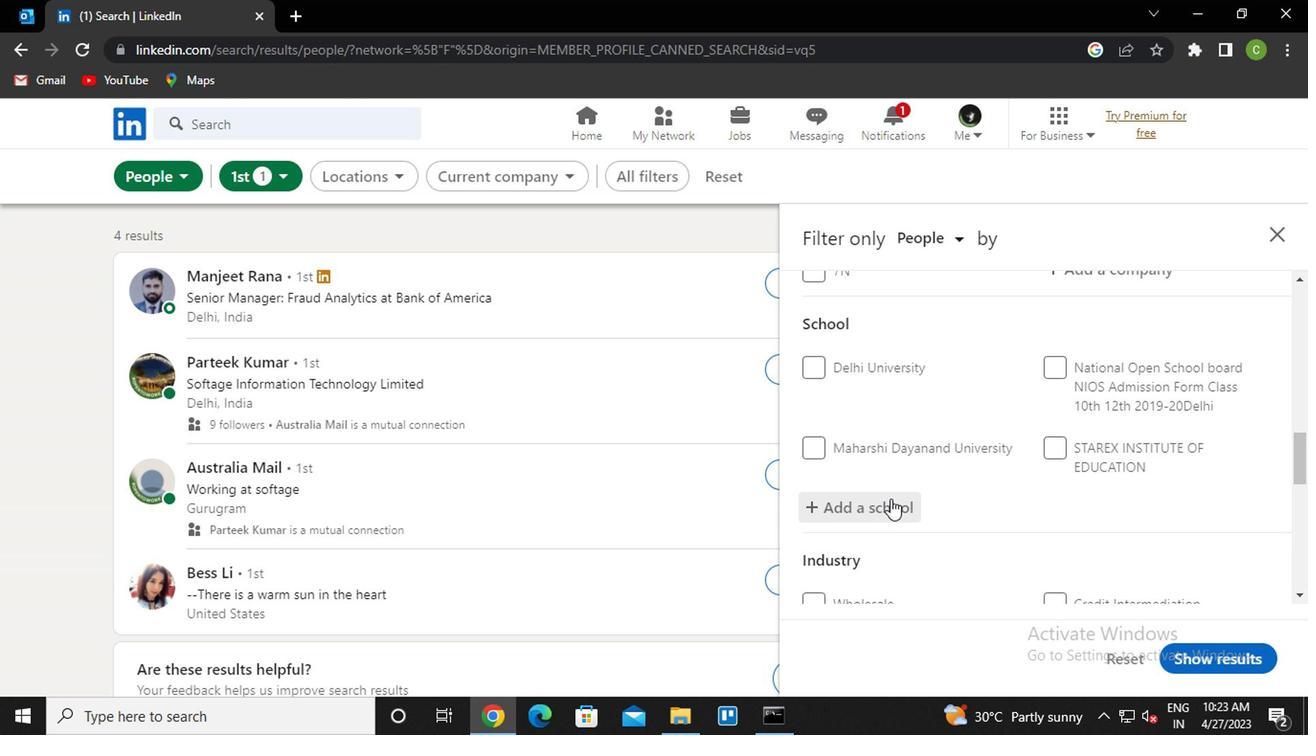 
Action: Mouse scrolled (885, 498) with delta (0, -1)
Screenshot: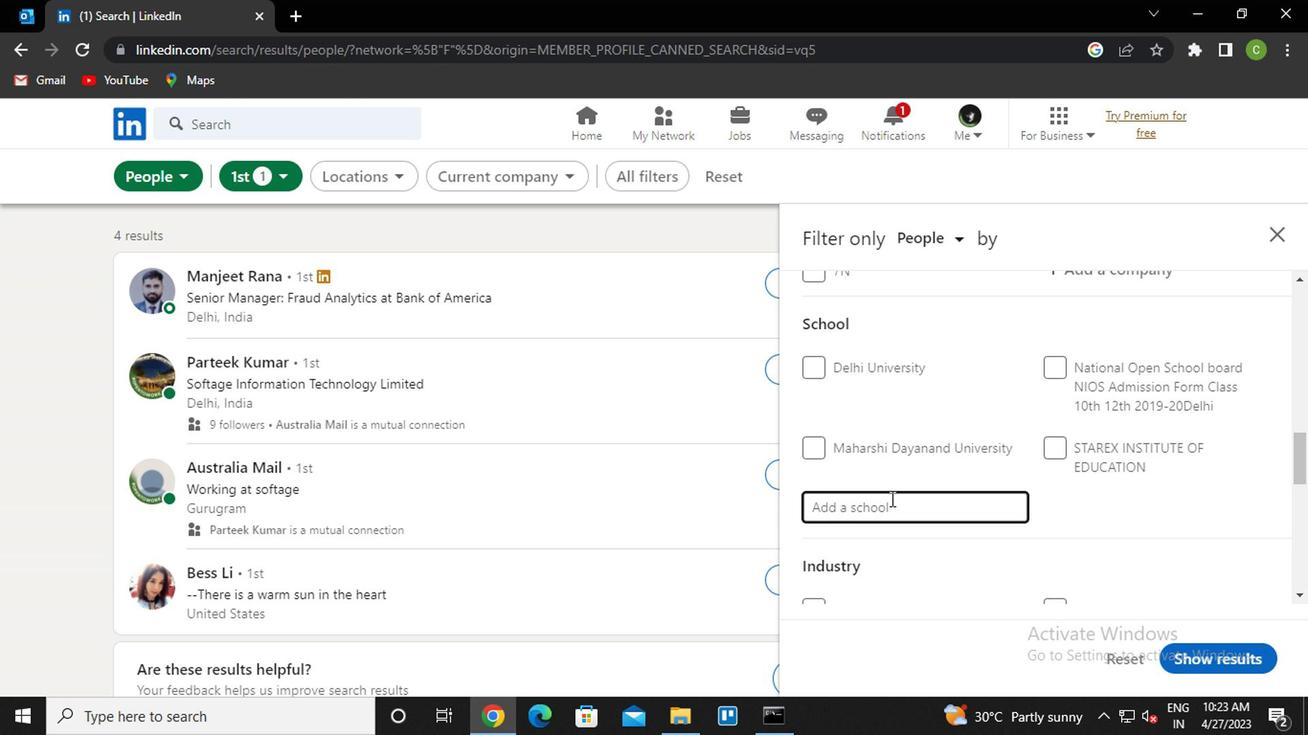 
Action: Mouse moved to (905, 461)
Screenshot: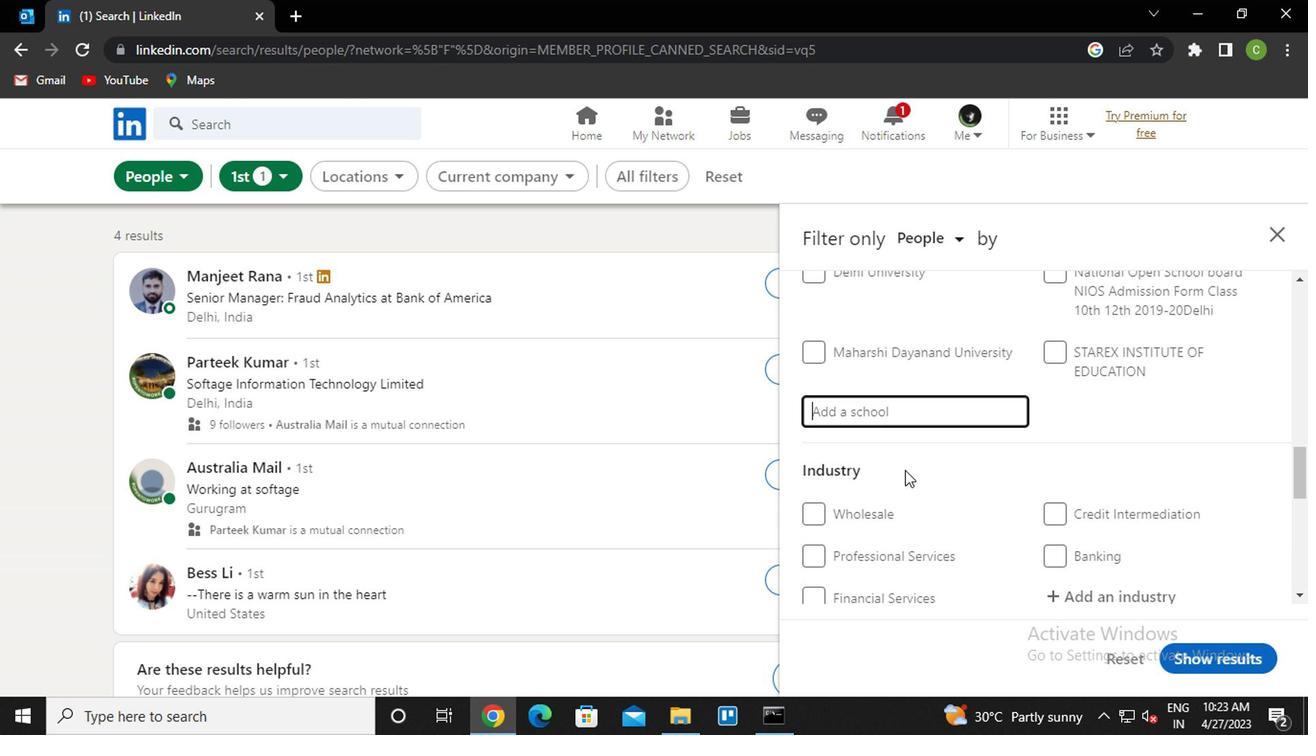 
Action: Key pressed <Key.caps_lock>s<Key.caps_lock>hreemati
Screenshot: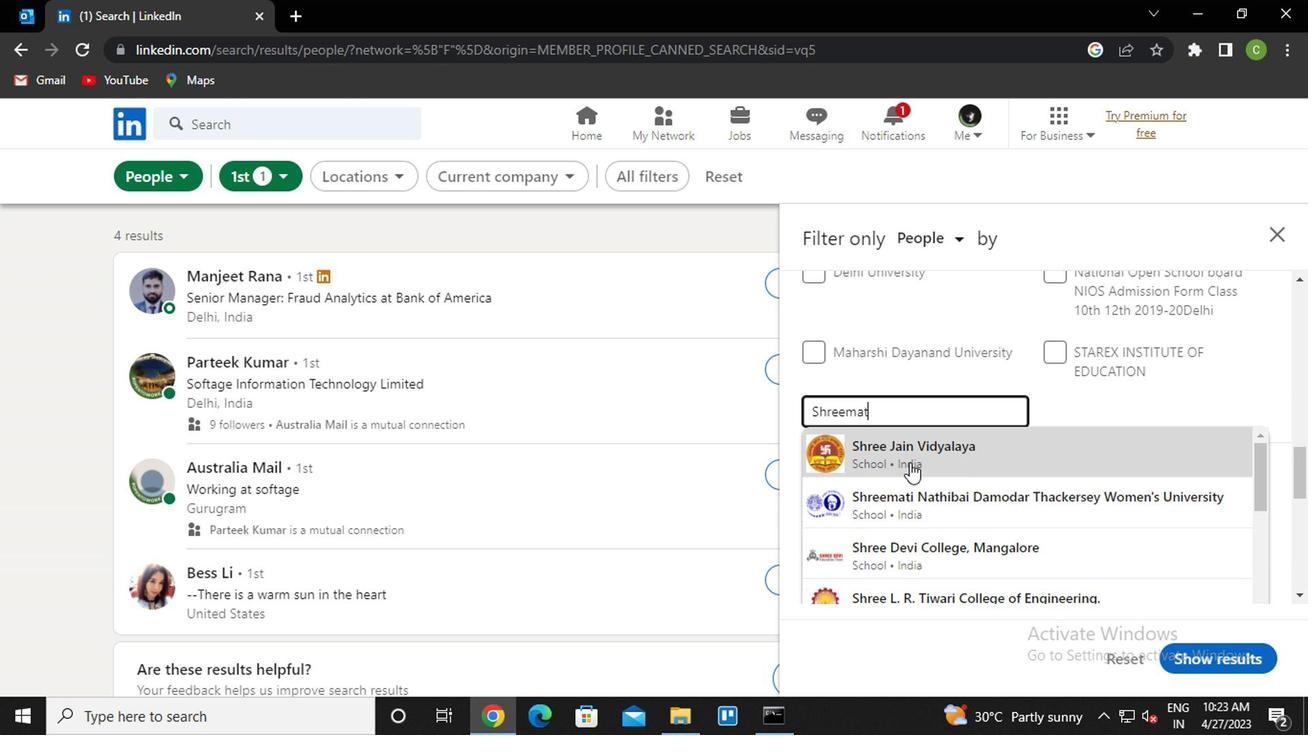 
Action: Mouse pressed left at (905, 461)
Screenshot: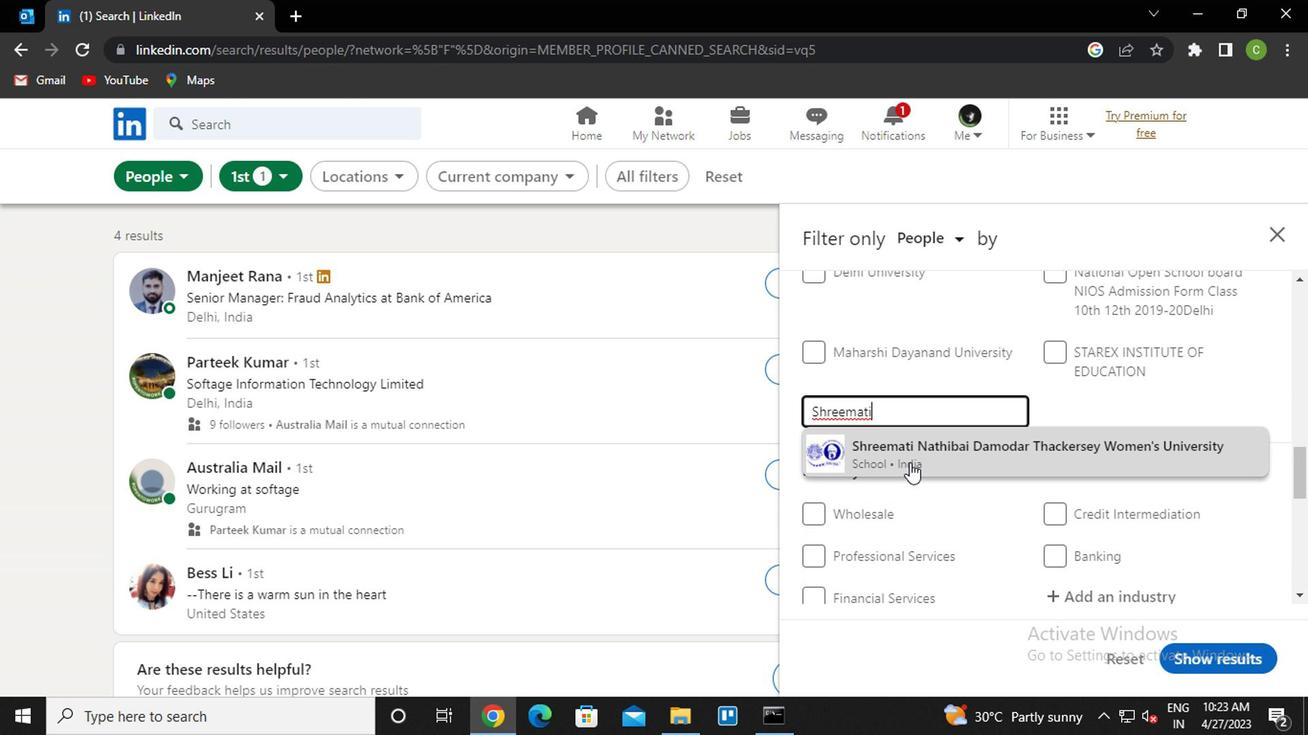 
Action: Mouse moved to (913, 454)
Screenshot: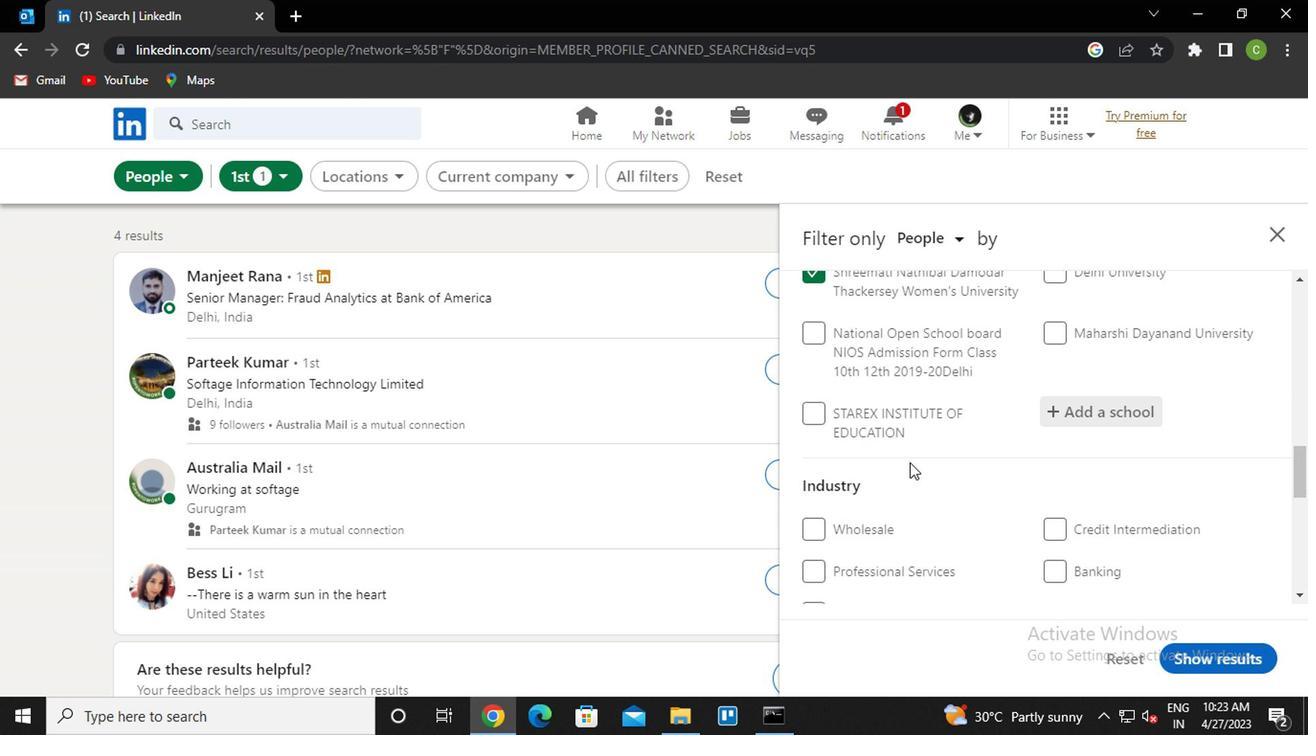 
Action: Mouse scrolled (913, 453) with delta (0, 0)
Screenshot: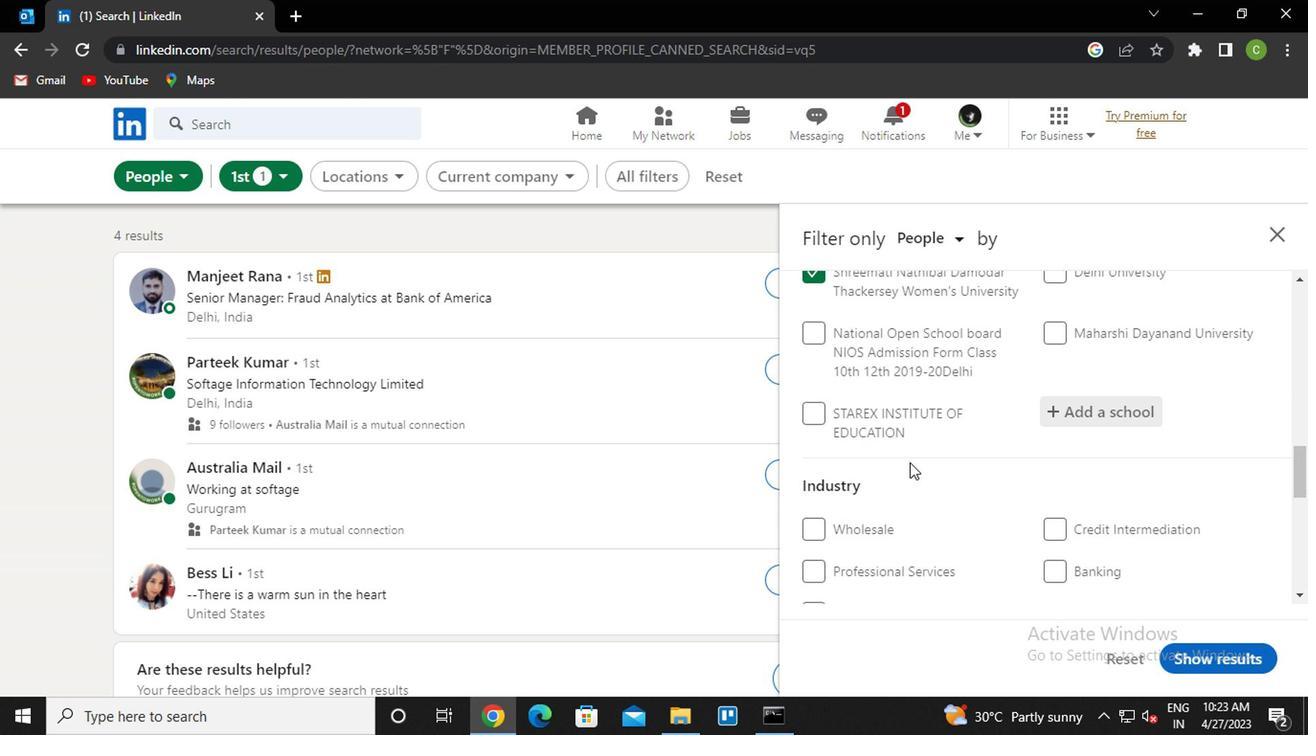 
Action: Mouse moved to (918, 452)
Screenshot: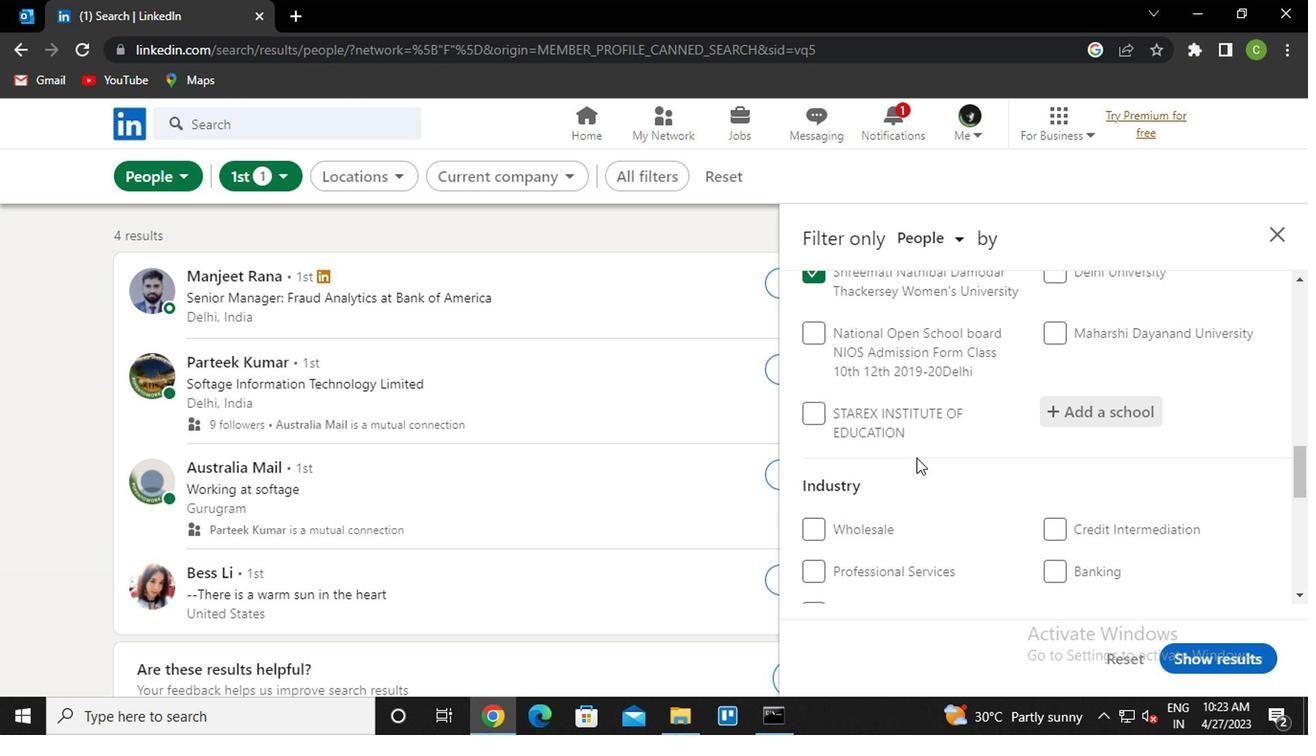 
Action: Mouse scrolled (918, 451) with delta (0, 0)
Screenshot: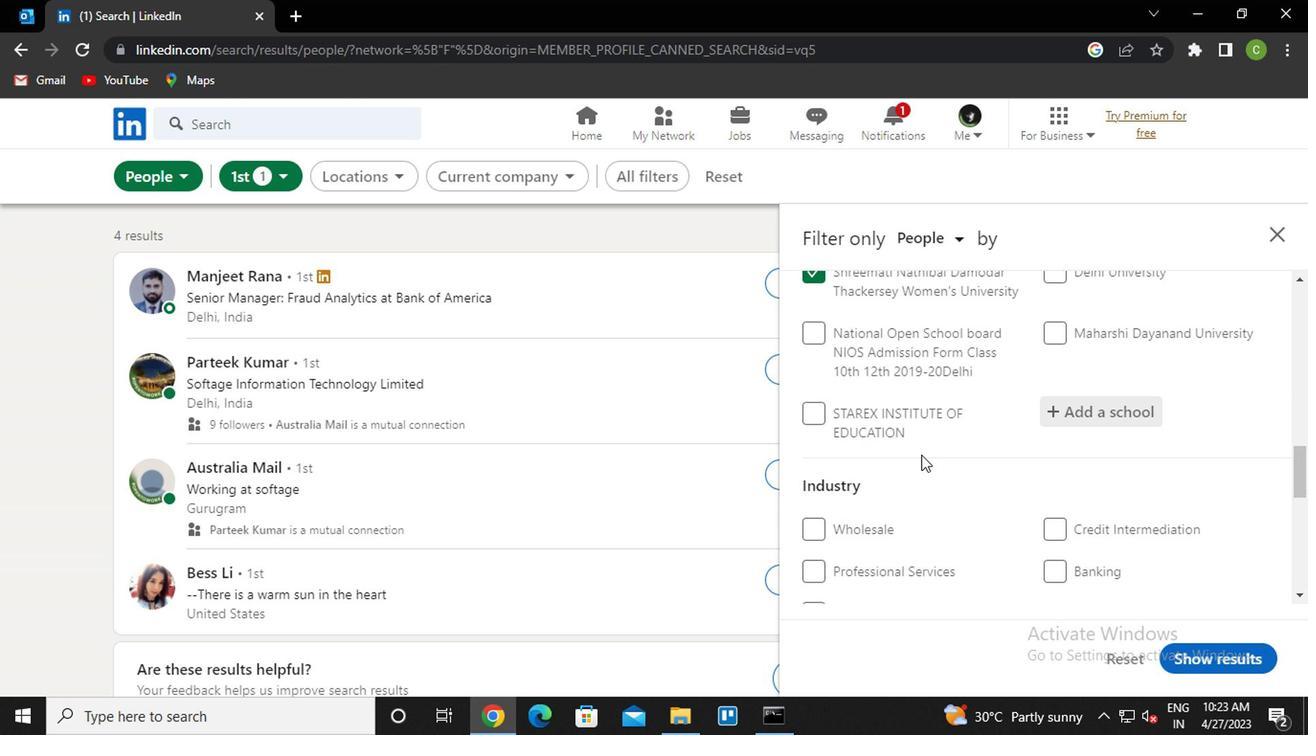 
Action: Mouse scrolled (918, 451) with delta (0, 0)
Screenshot: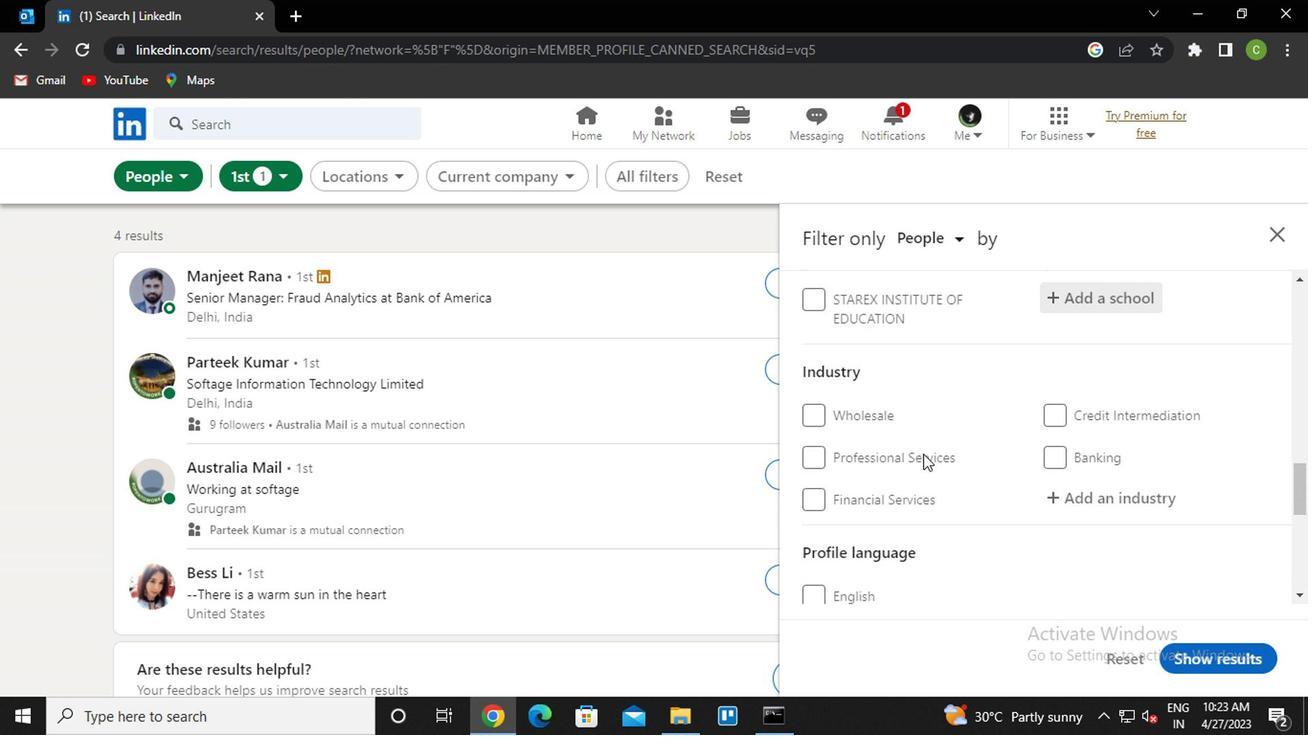 
Action: Mouse moved to (1087, 325)
Screenshot: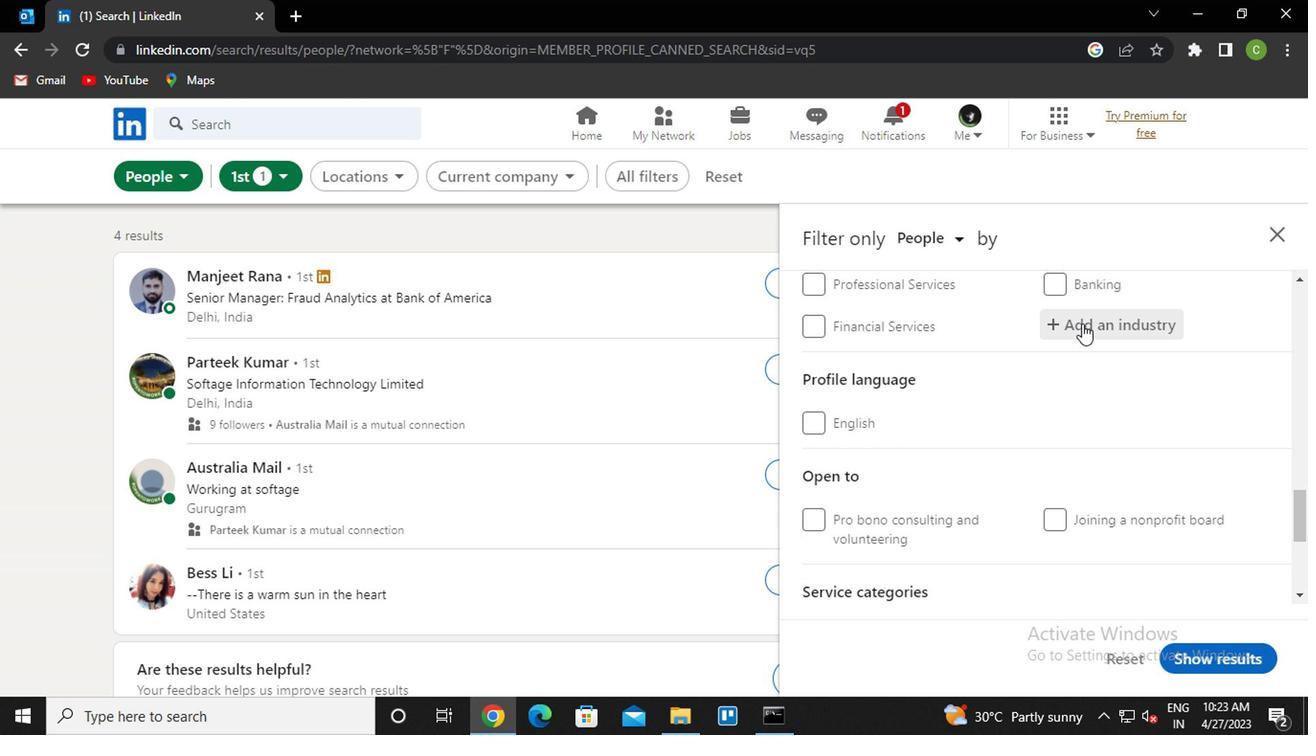 
Action: Mouse pressed left at (1087, 325)
Screenshot: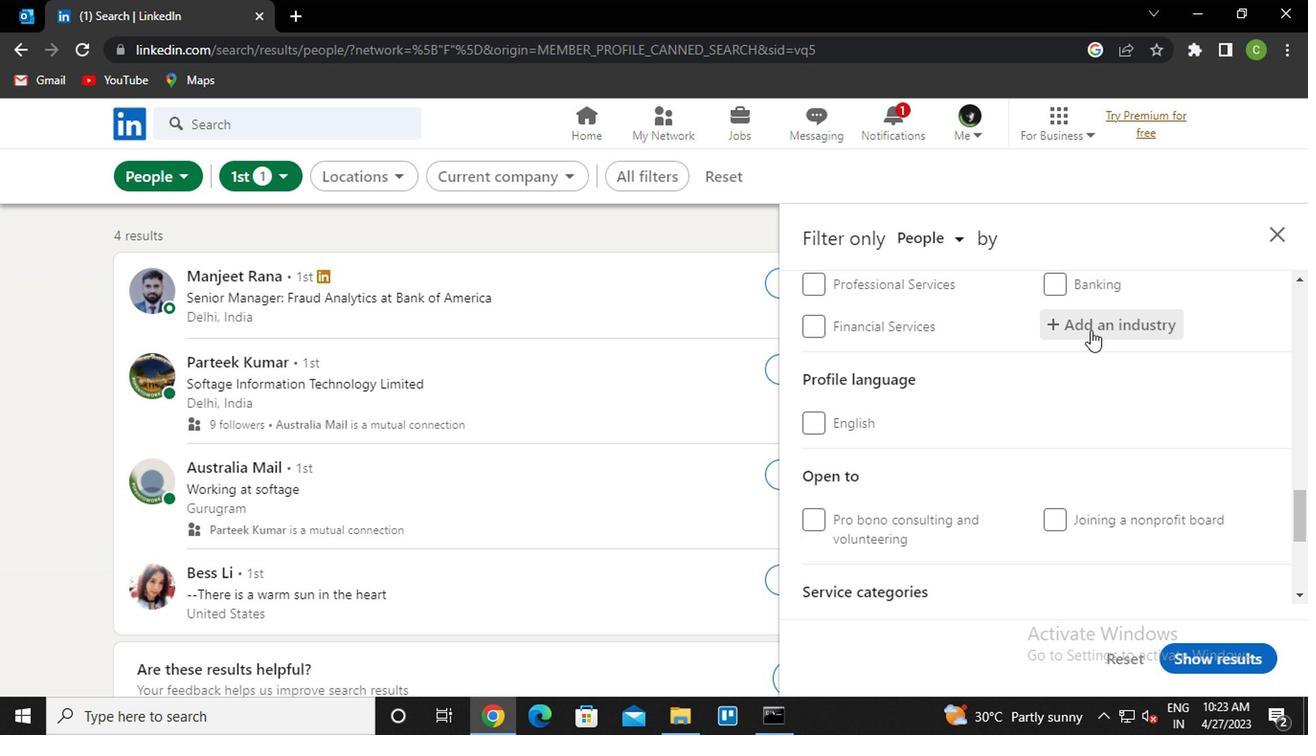 
Action: Mouse moved to (1075, 392)
Screenshot: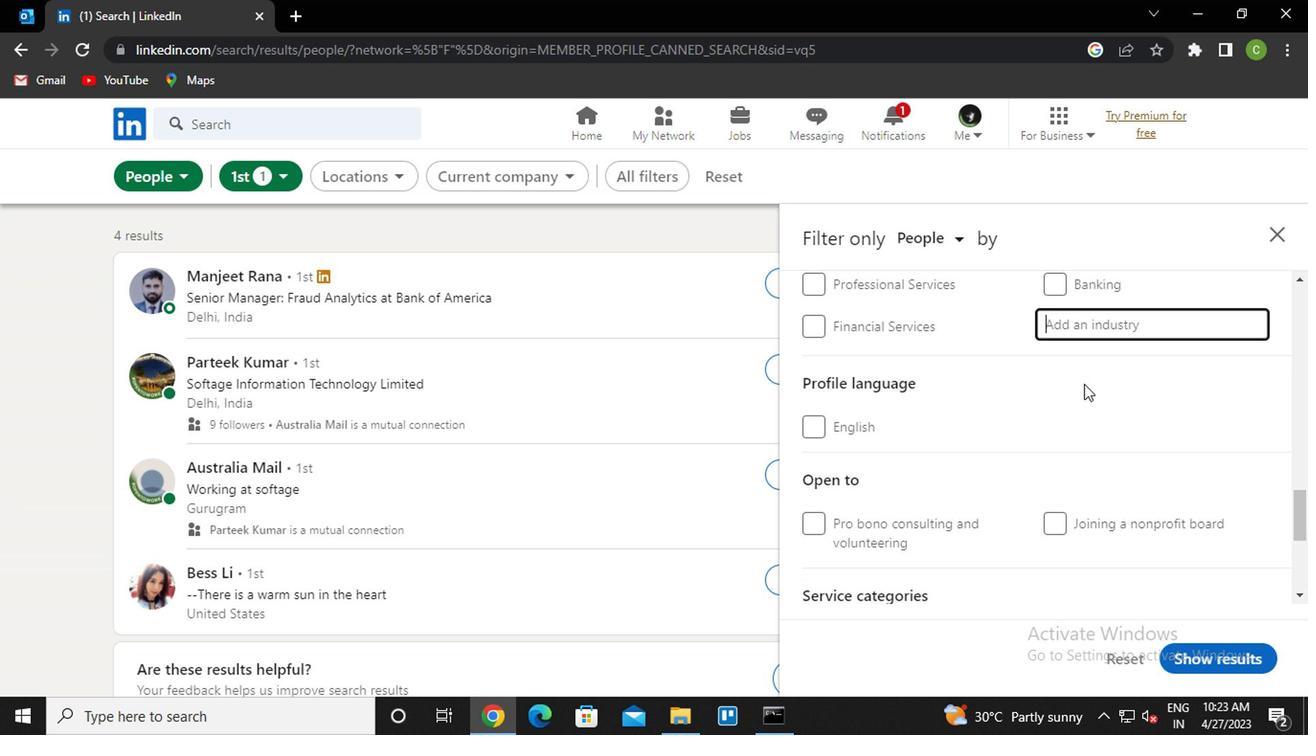 
Action: Mouse scrolled (1075, 393) with delta (0, 0)
Screenshot: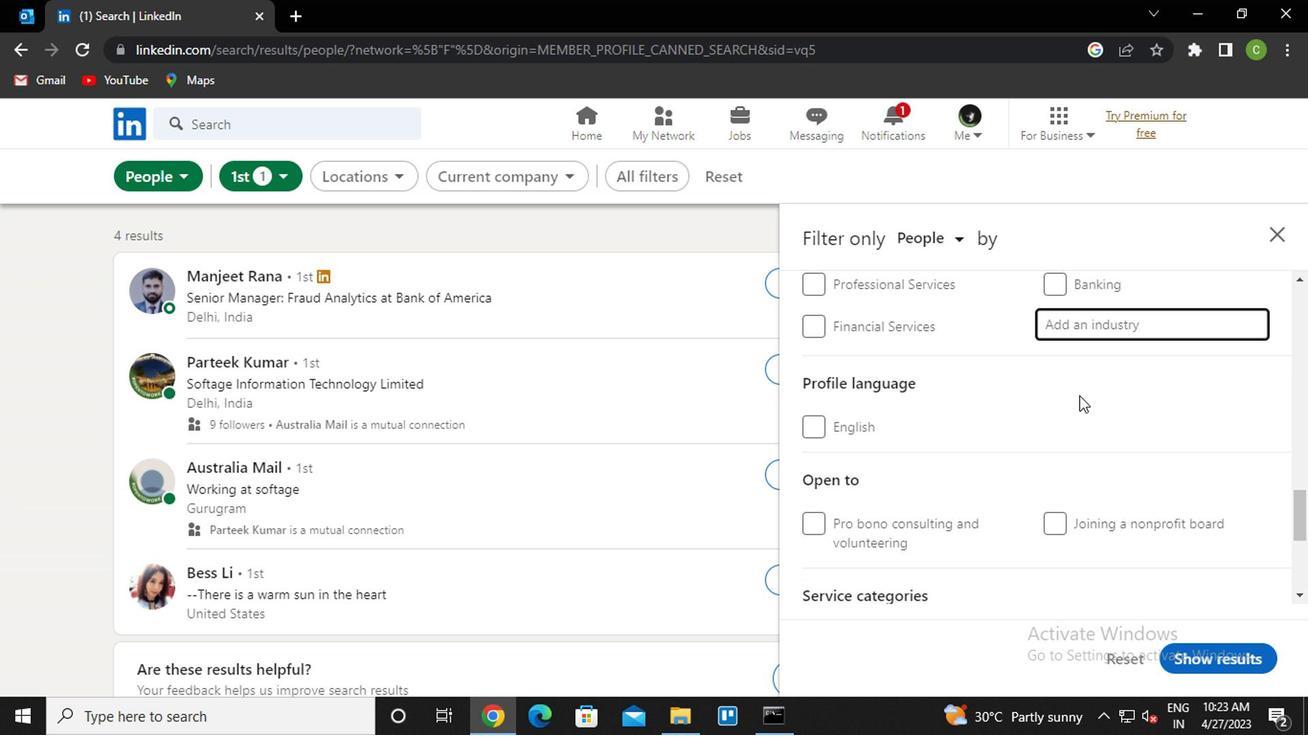 
Action: Mouse moved to (1067, 460)
Screenshot: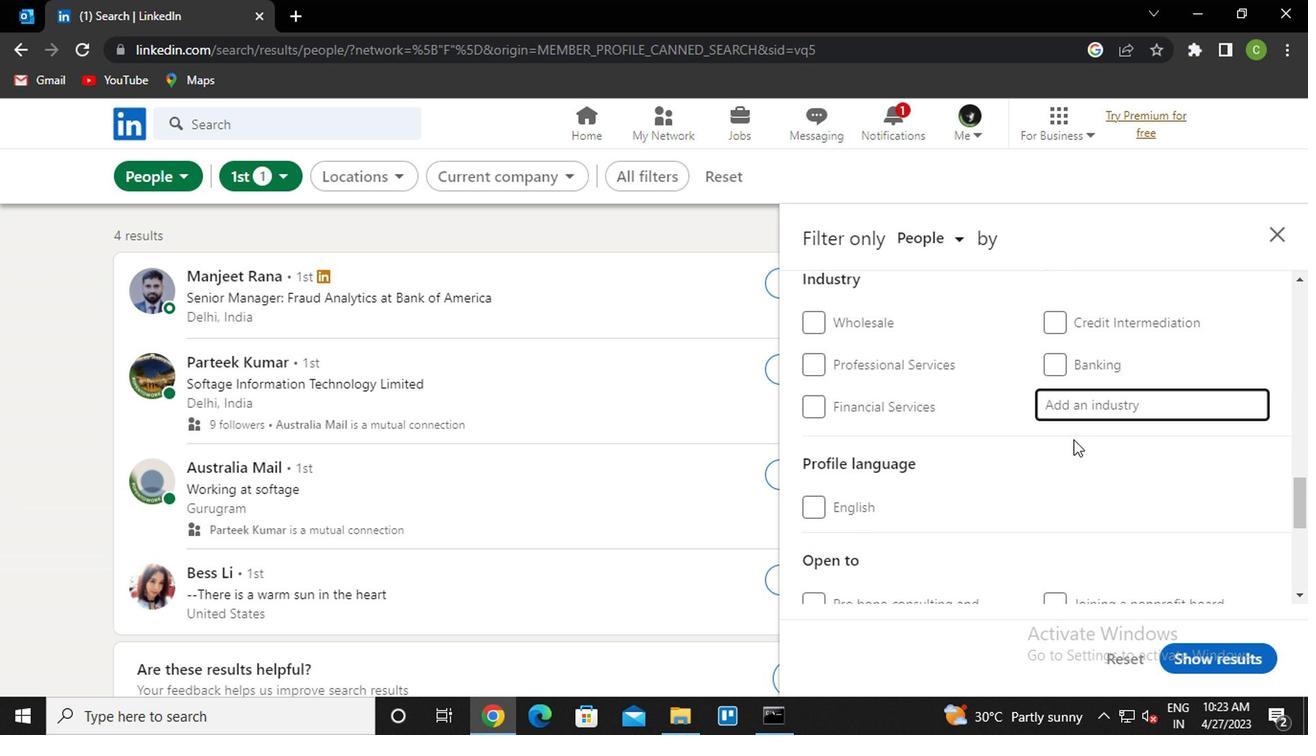 
Action: Mouse scrolled (1067, 461) with delta (0, 0)
Screenshot: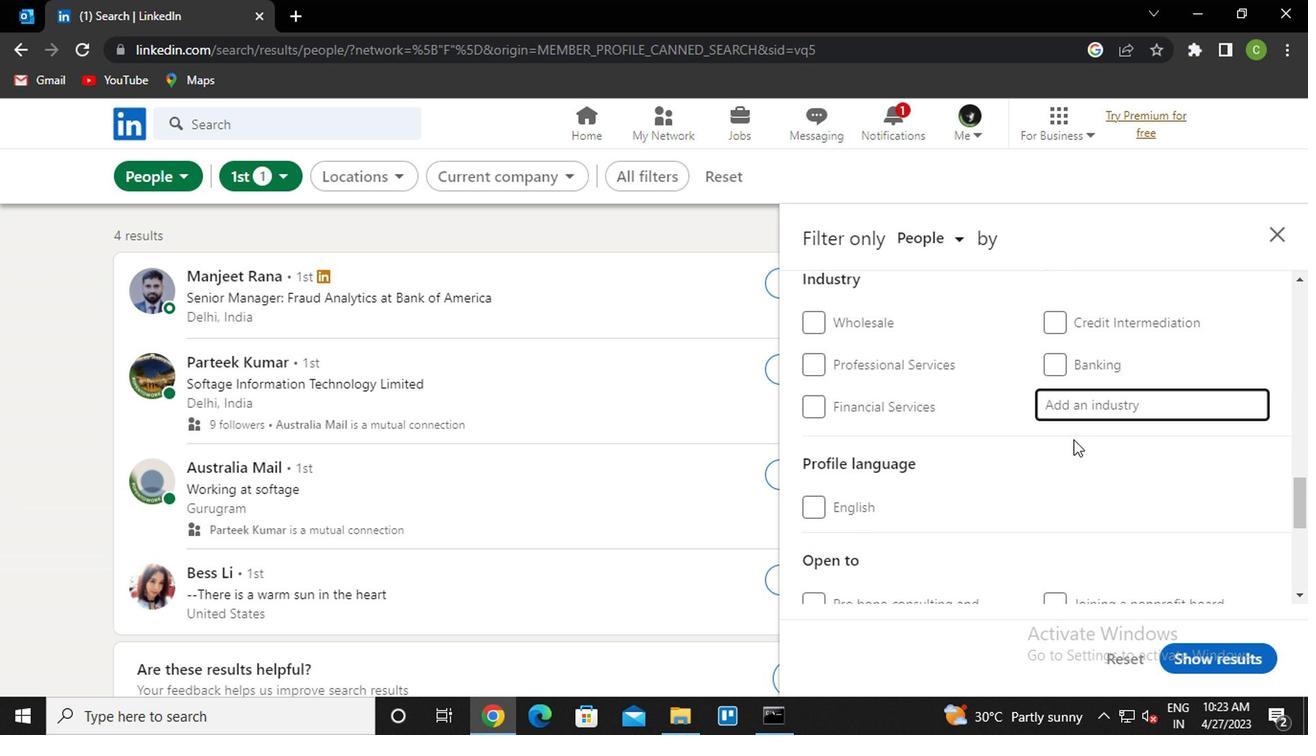 
Action: Mouse scrolled (1067, 459) with delta (0, 0)
Screenshot: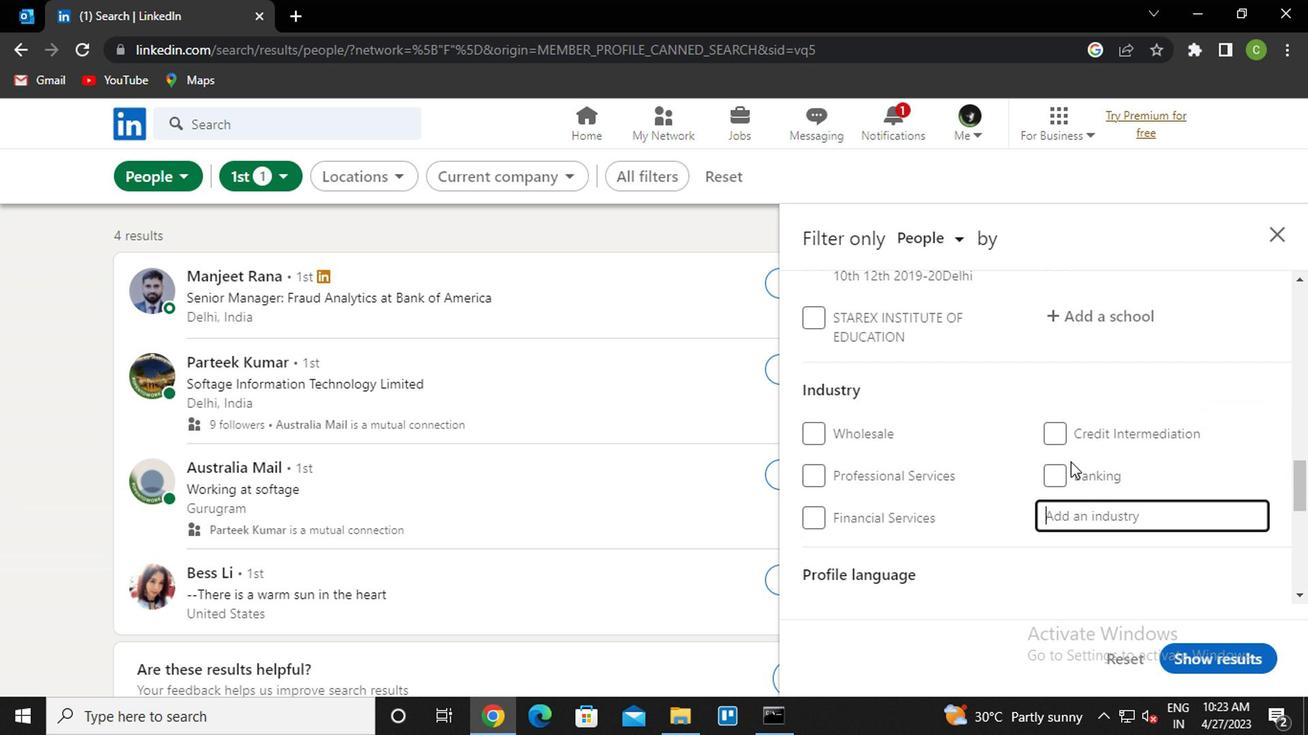 
Action: Mouse scrolled (1067, 459) with delta (0, 0)
Screenshot: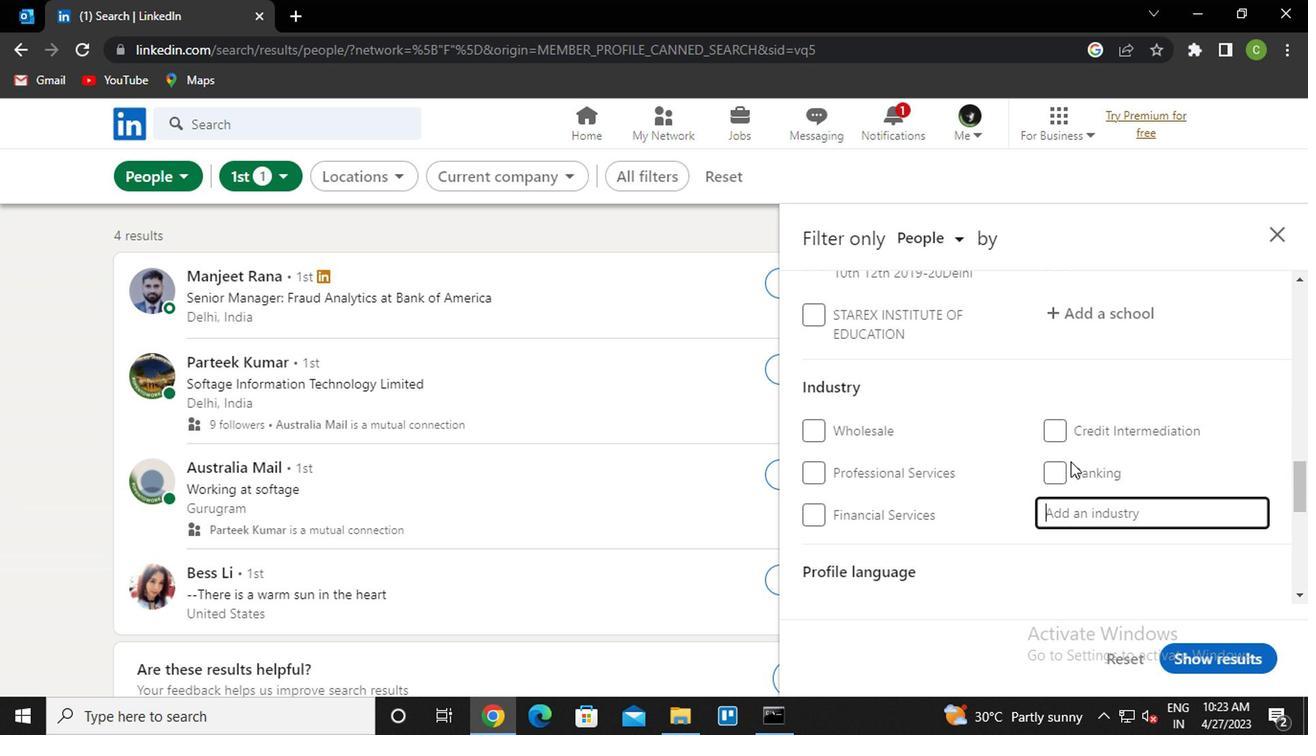 
Action: Key pressed <Key.caps_lock>a<Key.caps_lock>musemen<Key.down><Key.enter>
Screenshot: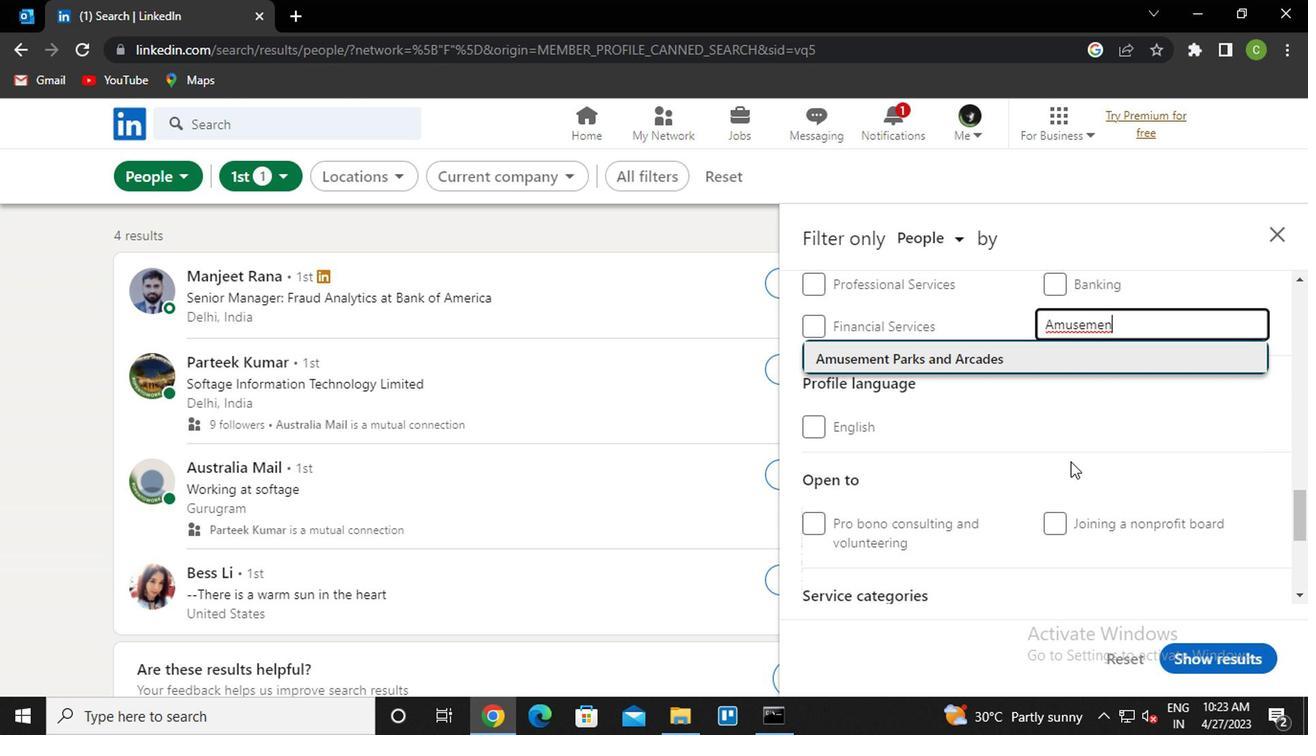 
Action: Mouse scrolled (1067, 459) with delta (0, 0)
Screenshot: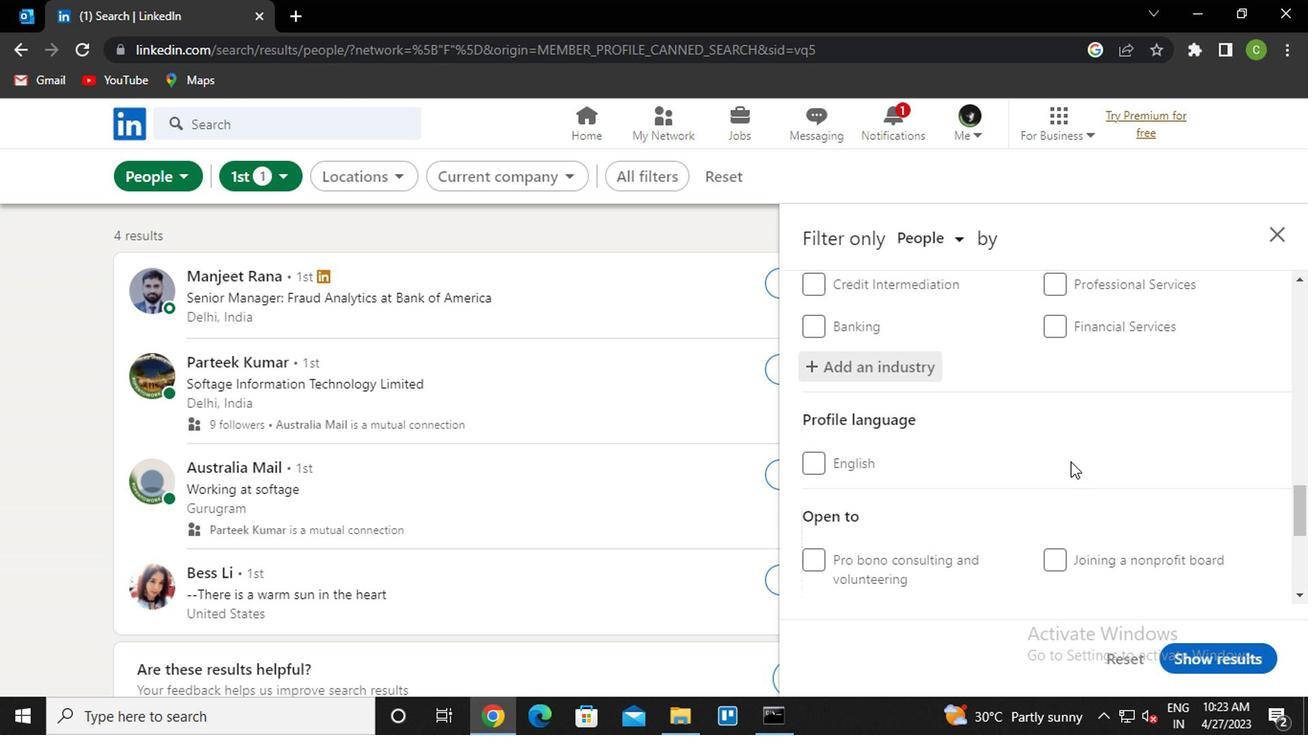 
Action: Mouse scrolled (1067, 459) with delta (0, 0)
Screenshot: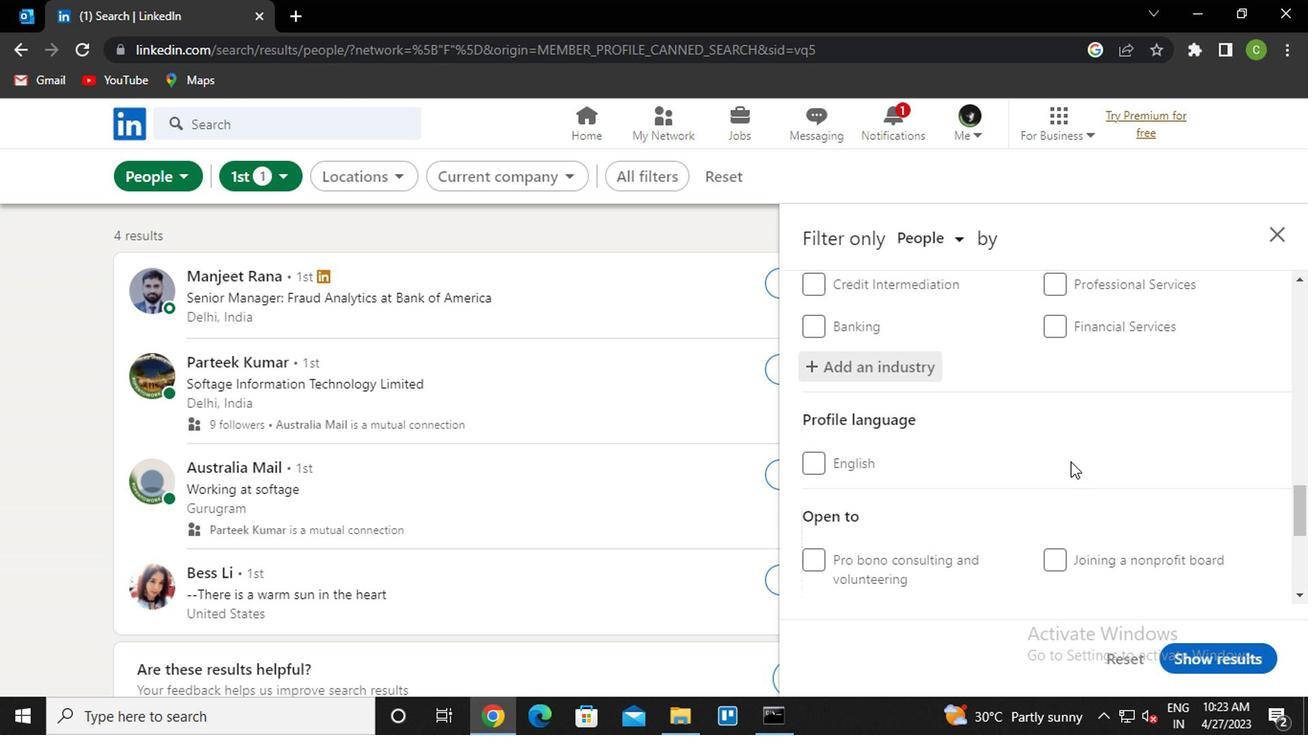 
Action: Mouse moved to (913, 488)
Screenshot: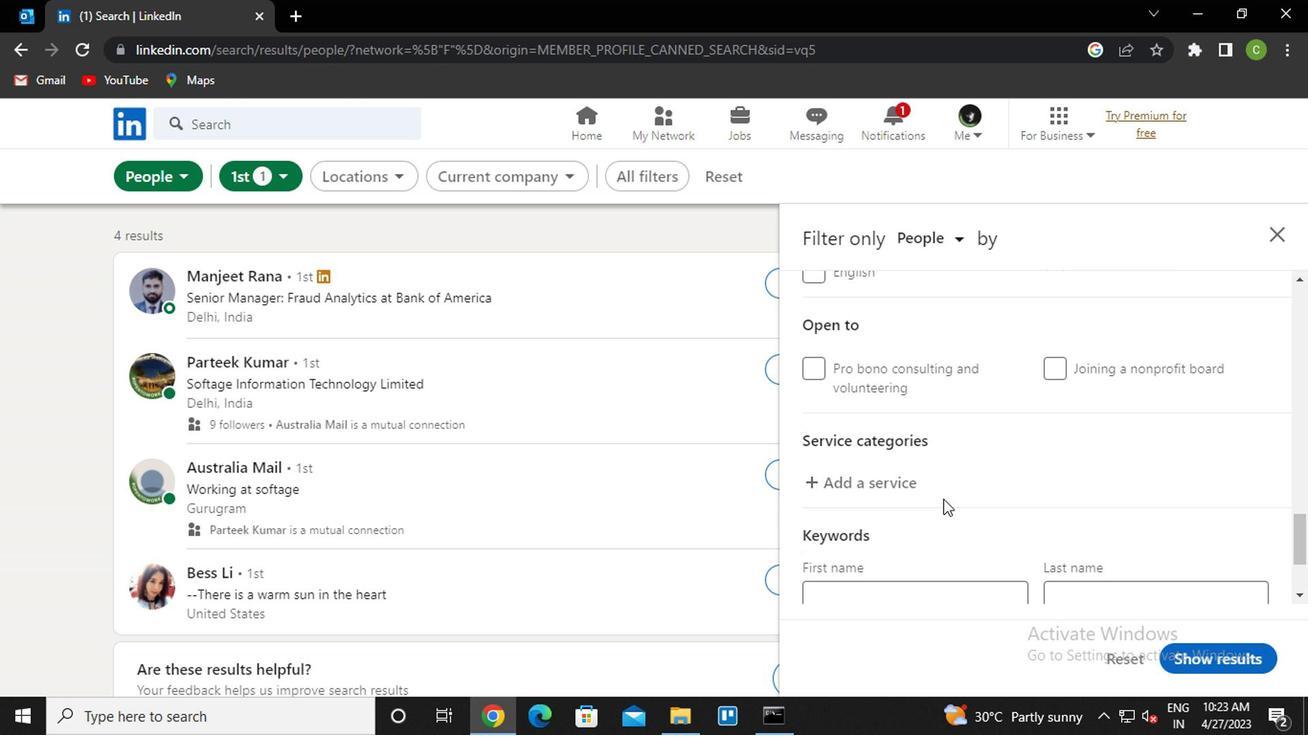 
Action: Mouse scrolled (913, 487) with delta (0, -1)
Screenshot: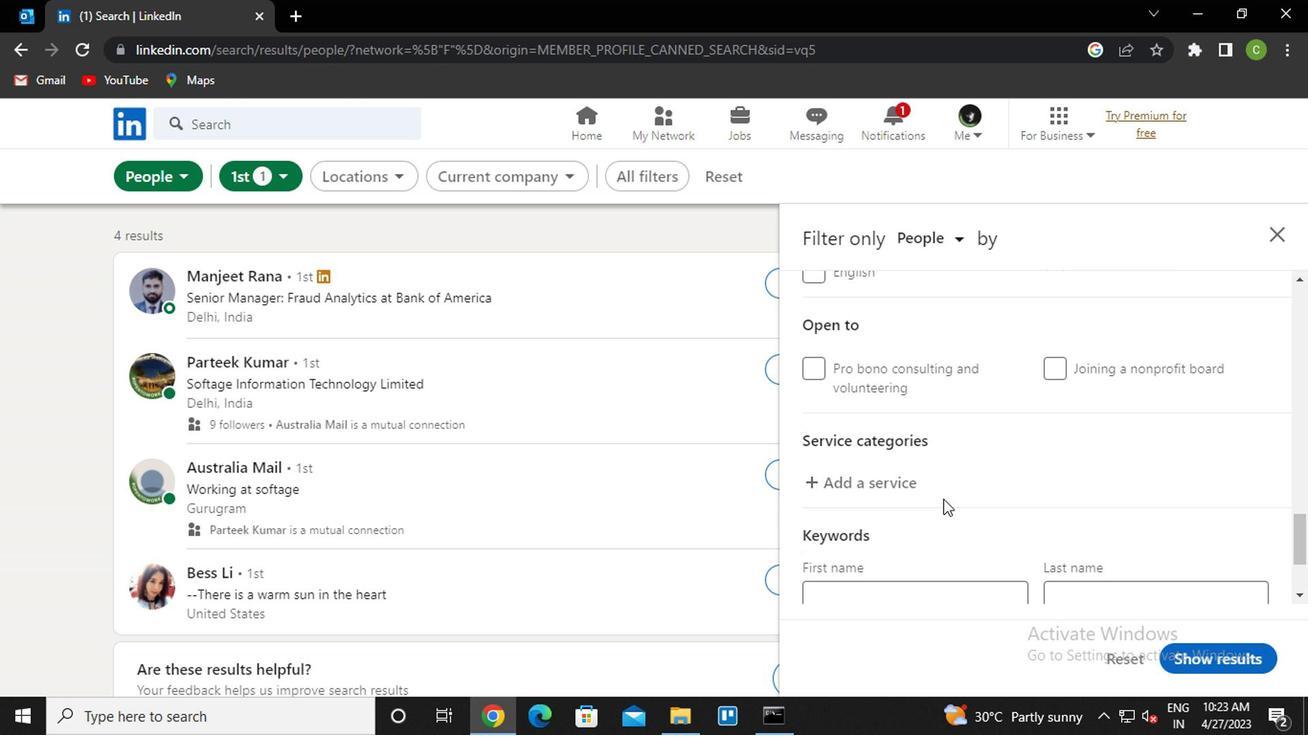 
Action: Mouse moved to (884, 392)
Screenshot: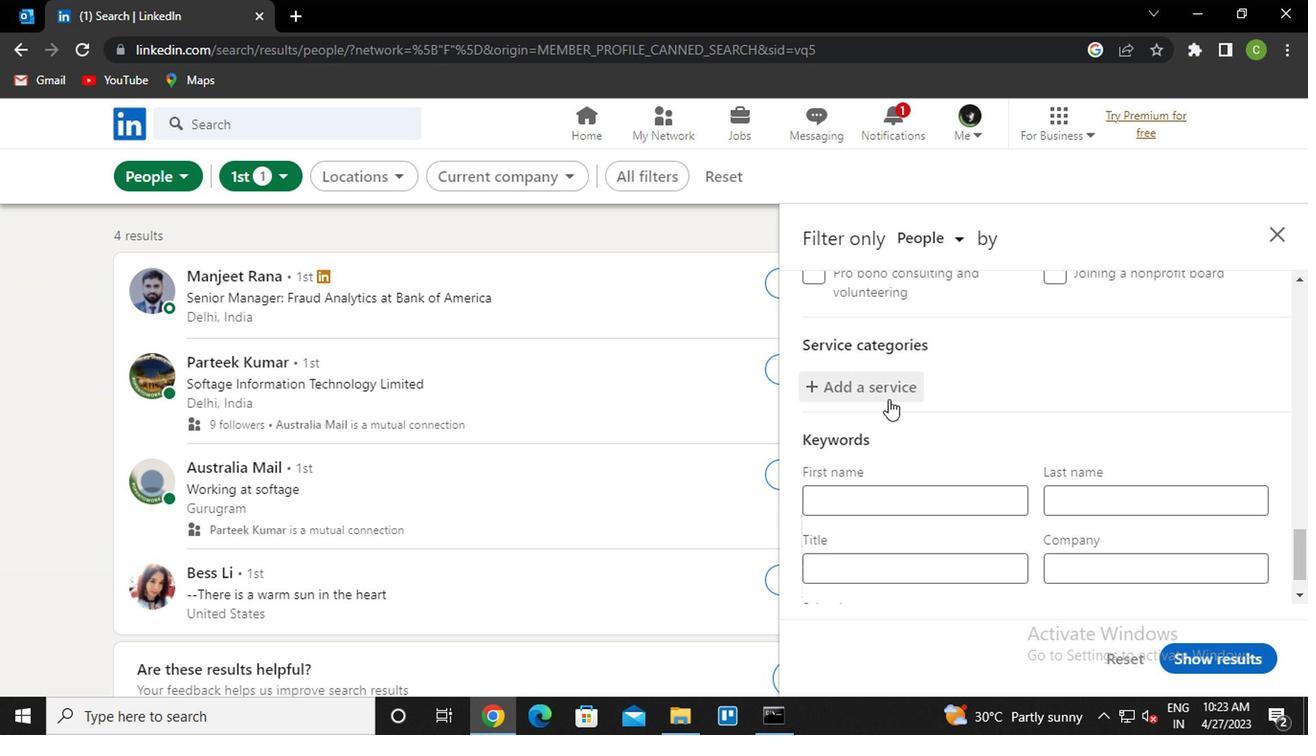 
Action: Mouse pressed left at (884, 392)
Screenshot: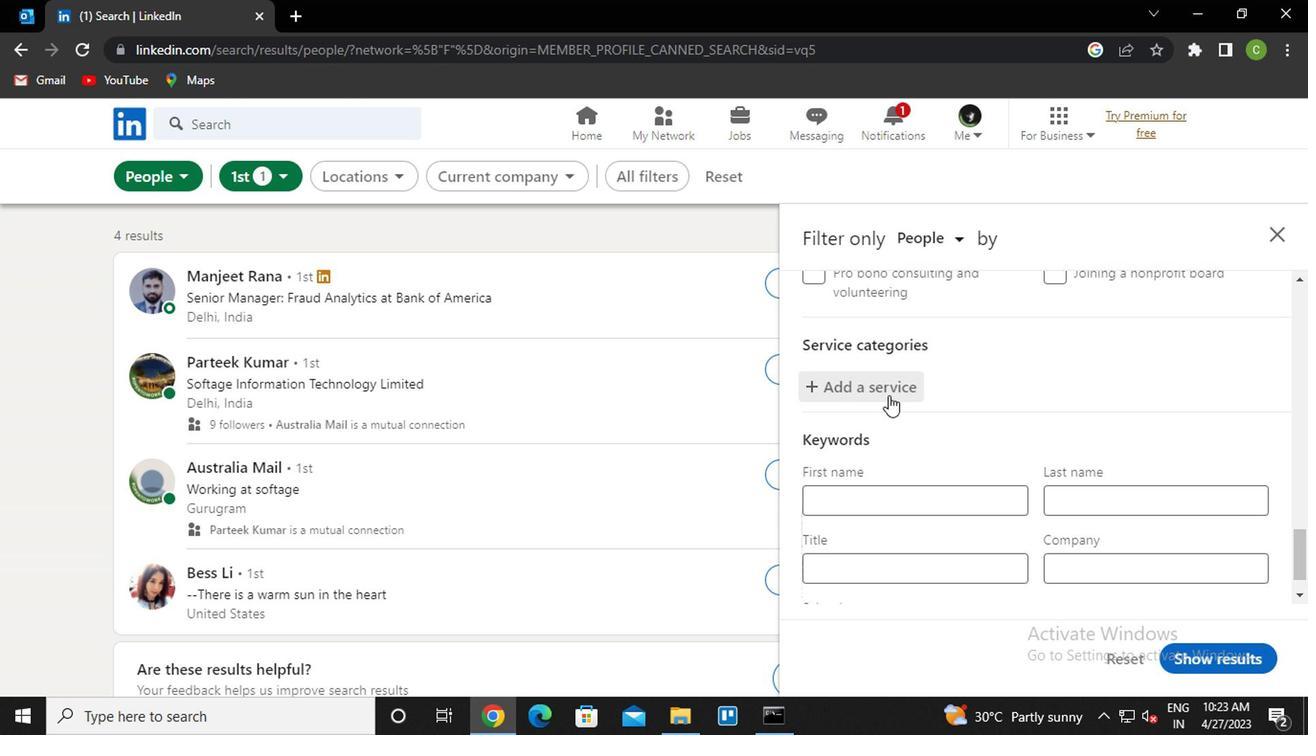 
Action: Key pressed <Key.caps_lock>f<Key.caps_lock>inancia<Key.down><Key.down><Key.enter>
Screenshot: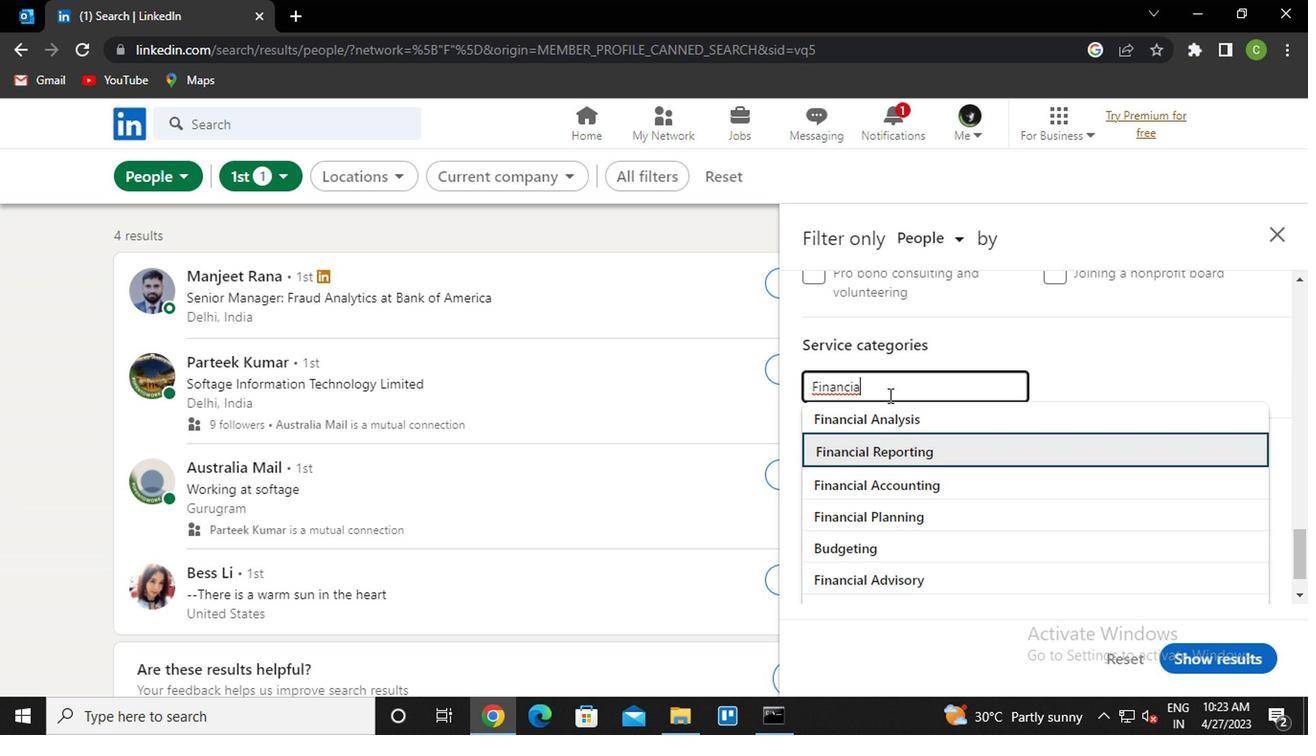 
Action: Mouse scrolled (884, 391) with delta (0, -1)
Screenshot: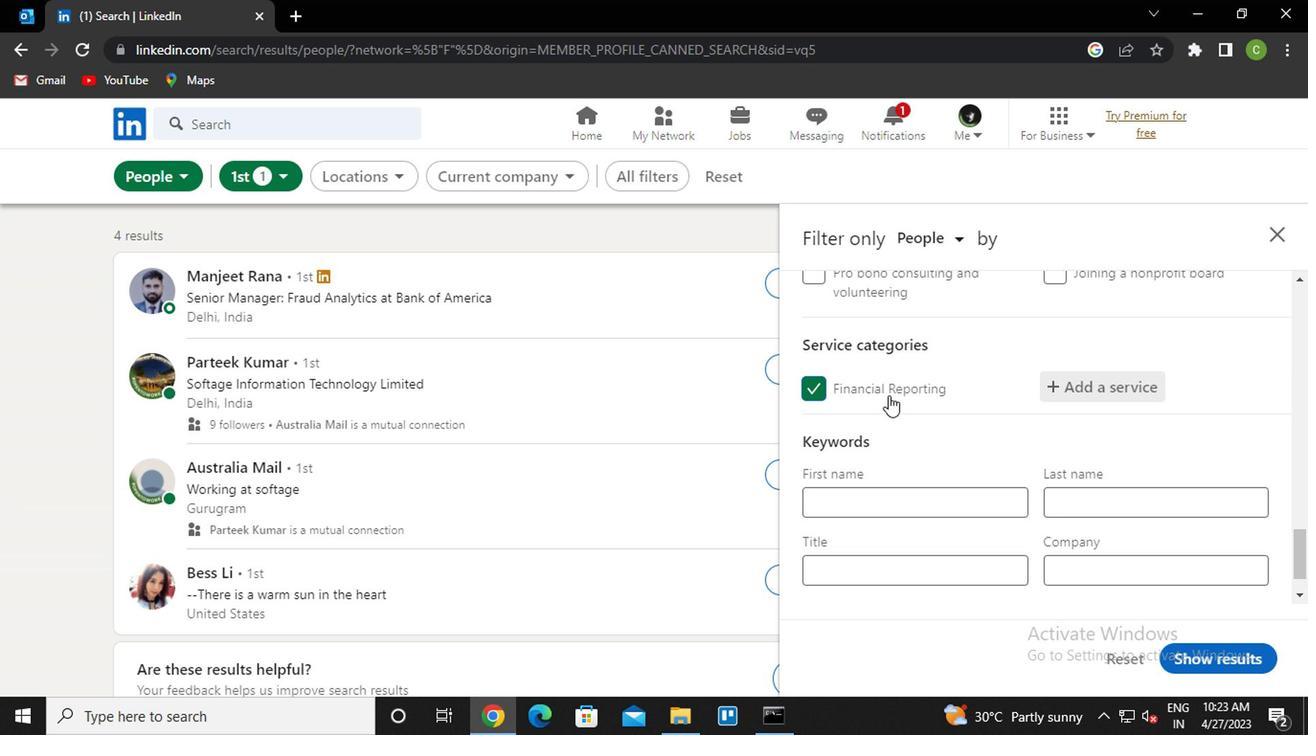 
Action: Mouse scrolled (884, 391) with delta (0, -1)
Screenshot: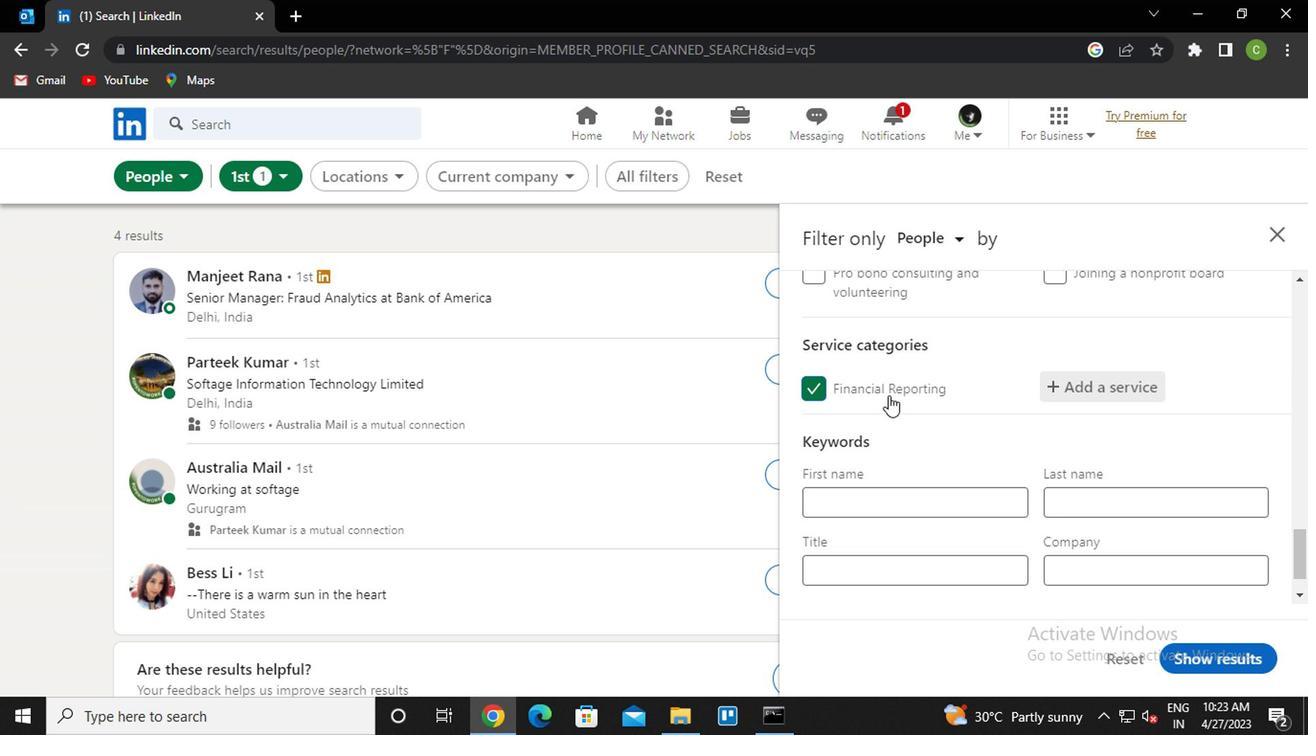 
Action: Mouse scrolled (884, 391) with delta (0, -1)
Screenshot: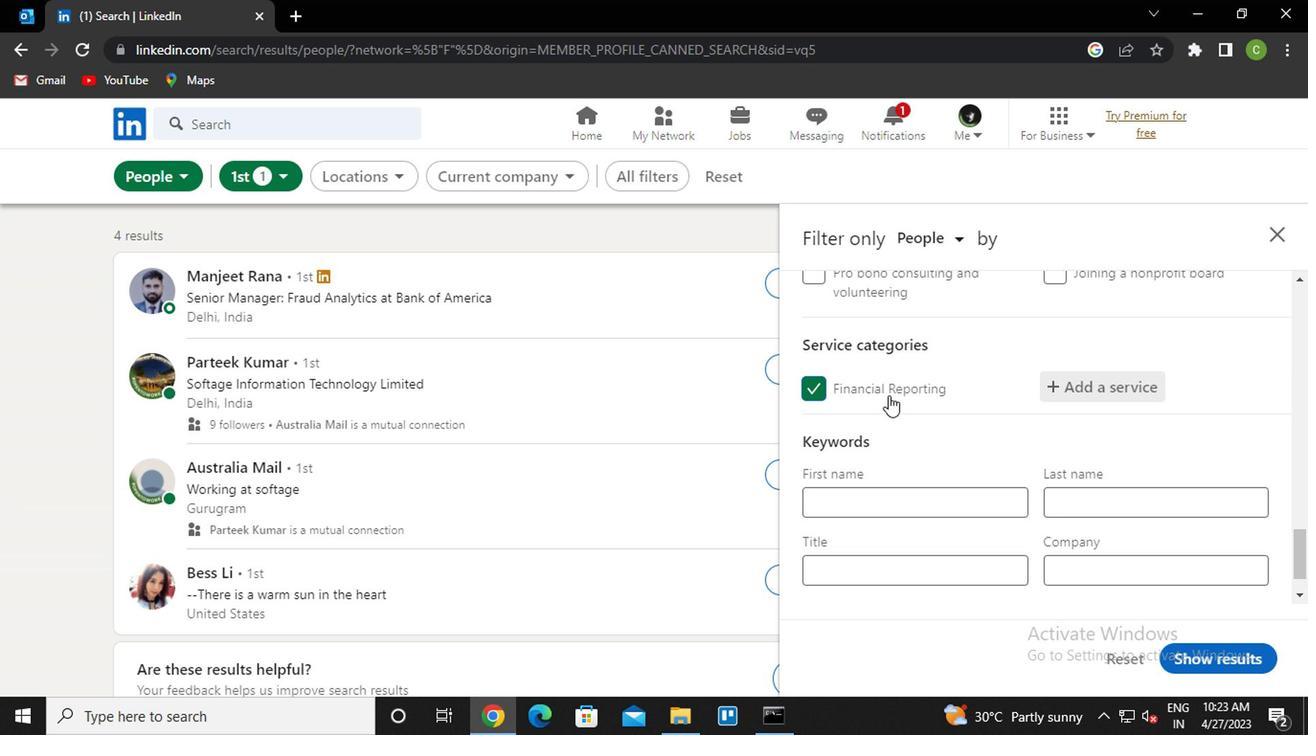 
Action: Mouse scrolled (884, 391) with delta (0, -1)
Screenshot: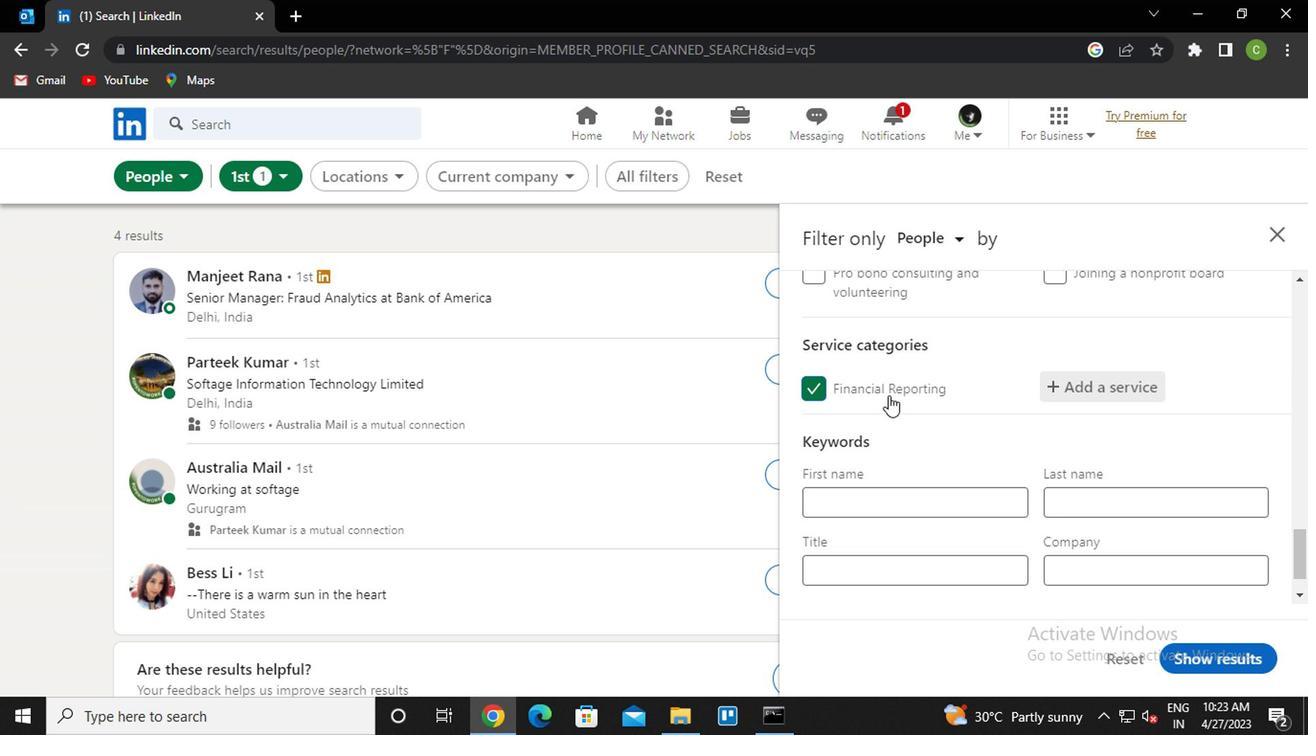 
Action: Mouse moved to (911, 517)
Screenshot: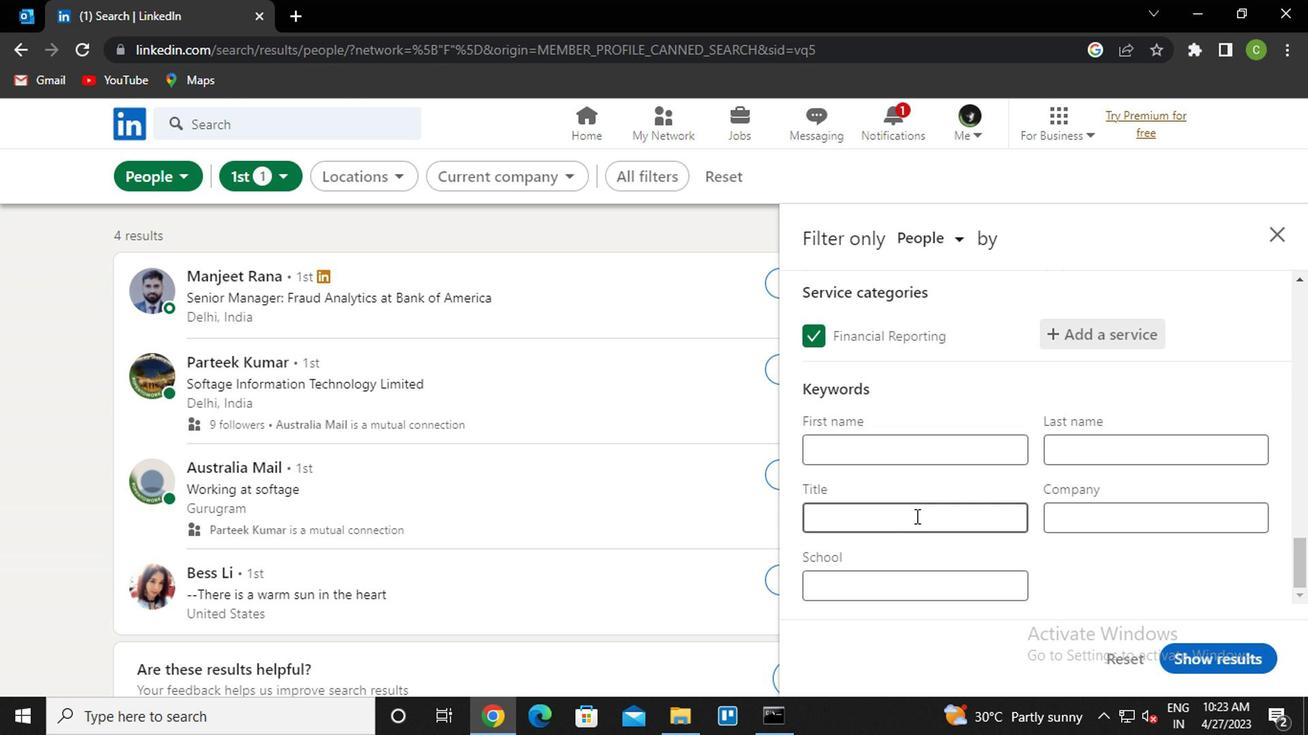
Action: Mouse pressed left at (911, 517)
Screenshot: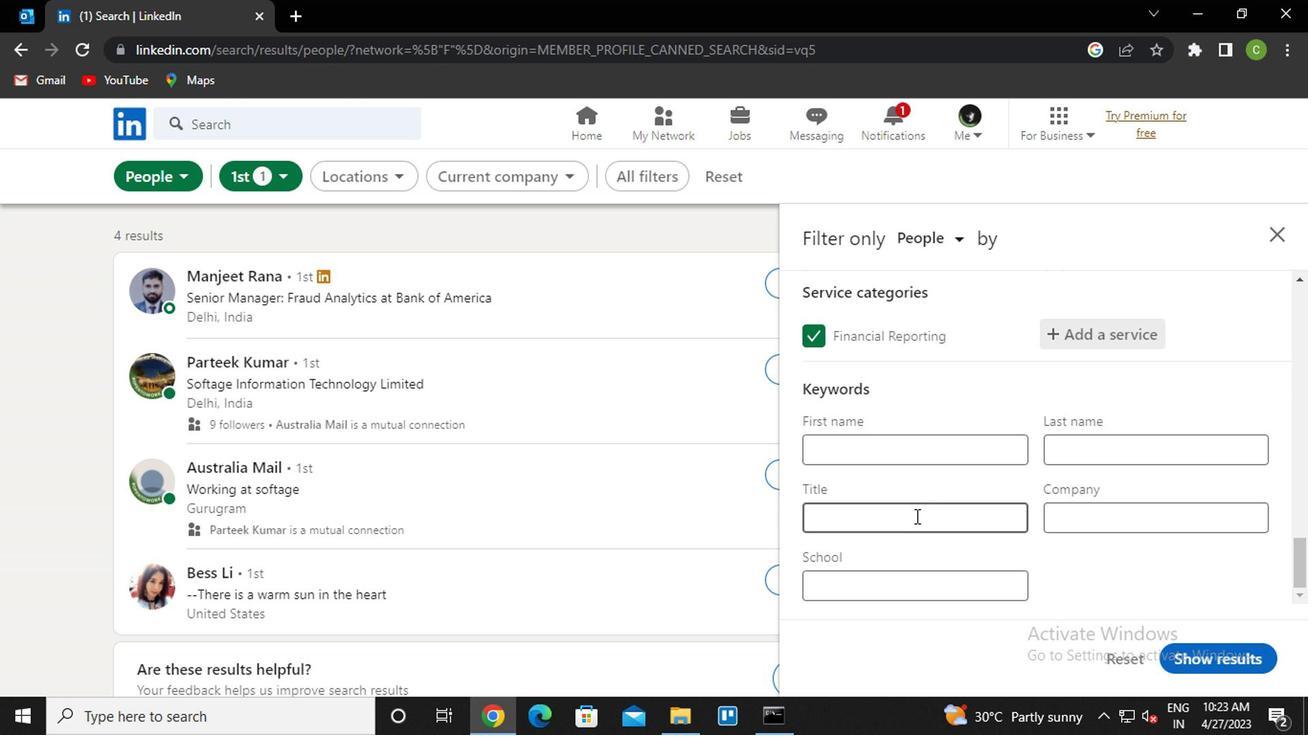 
Action: Key pressed <Key.caps_lock>a<Key.caps_lock>uditing<Key.space><Key.caps_lock>c<Key.caps_lock>lerk
Screenshot: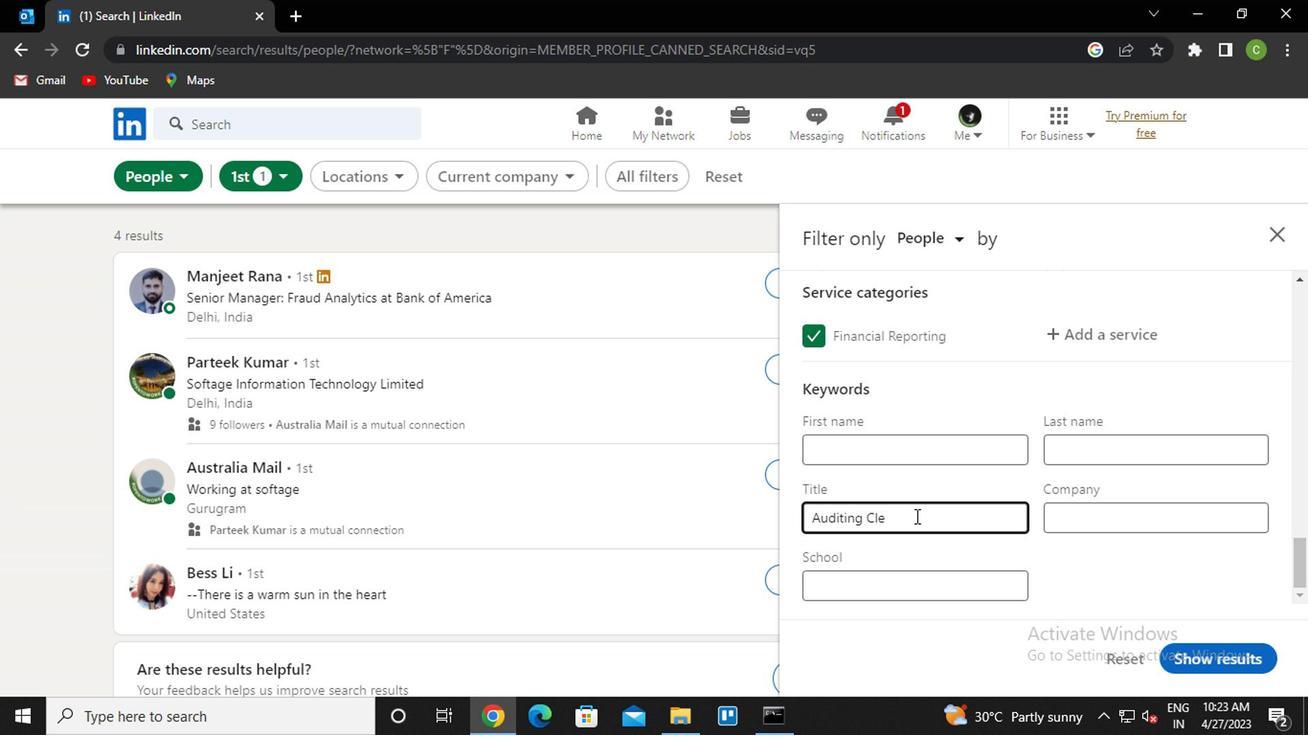 
Action: Mouse moved to (1242, 662)
Screenshot: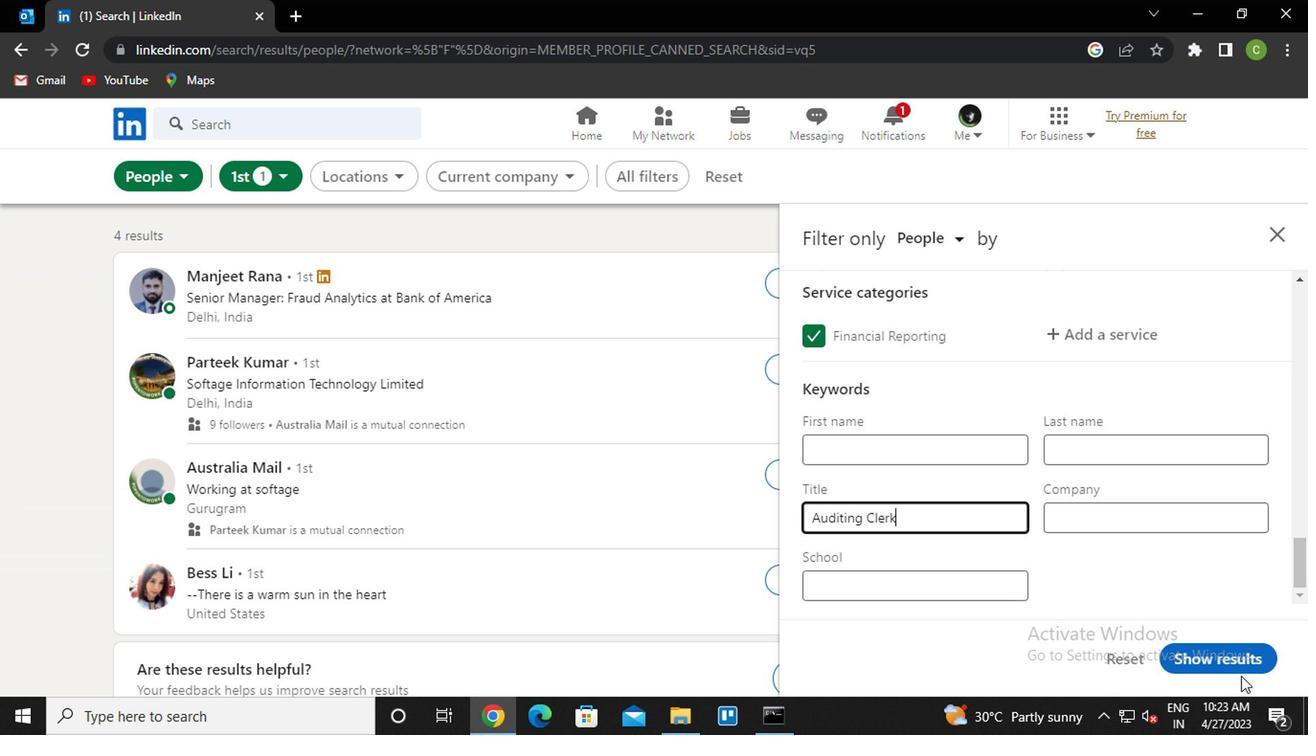 
Action: Mouse pressed left at (1242, 662)
Screenshot: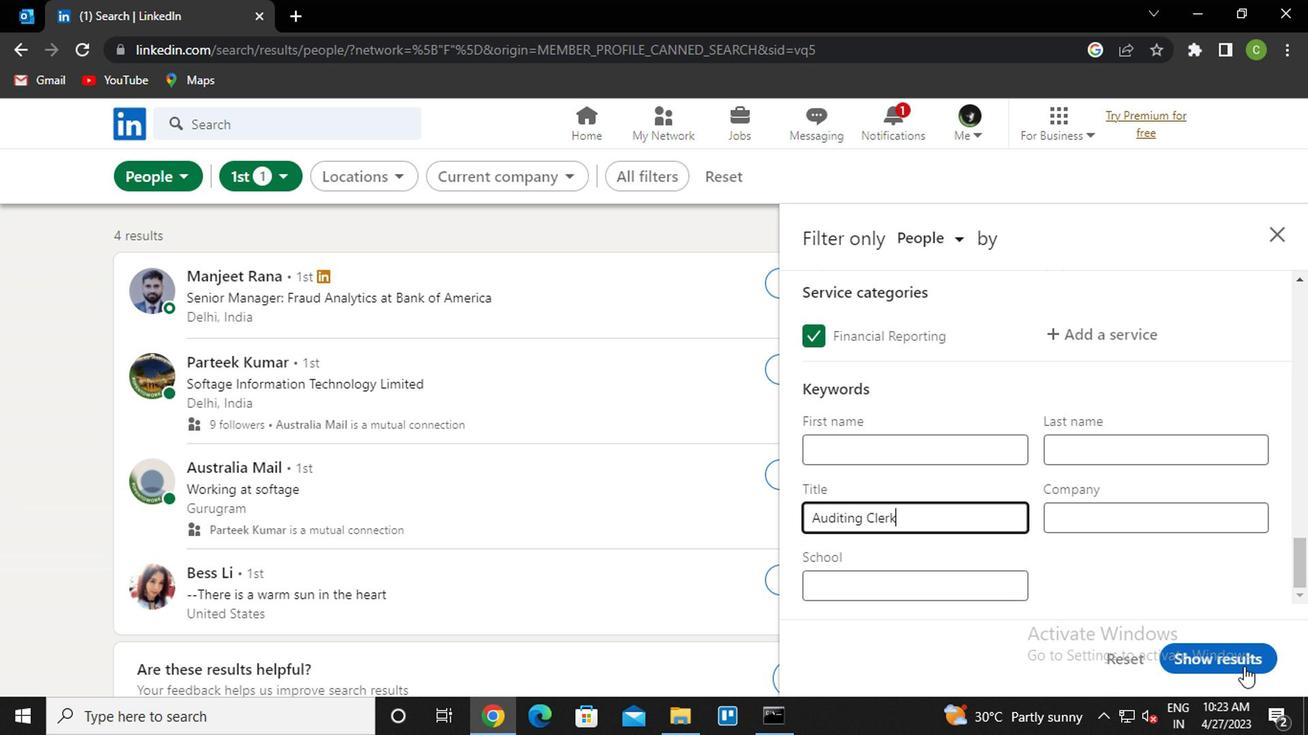 
Action: Mouse moved to (706, 560)
Screenshot: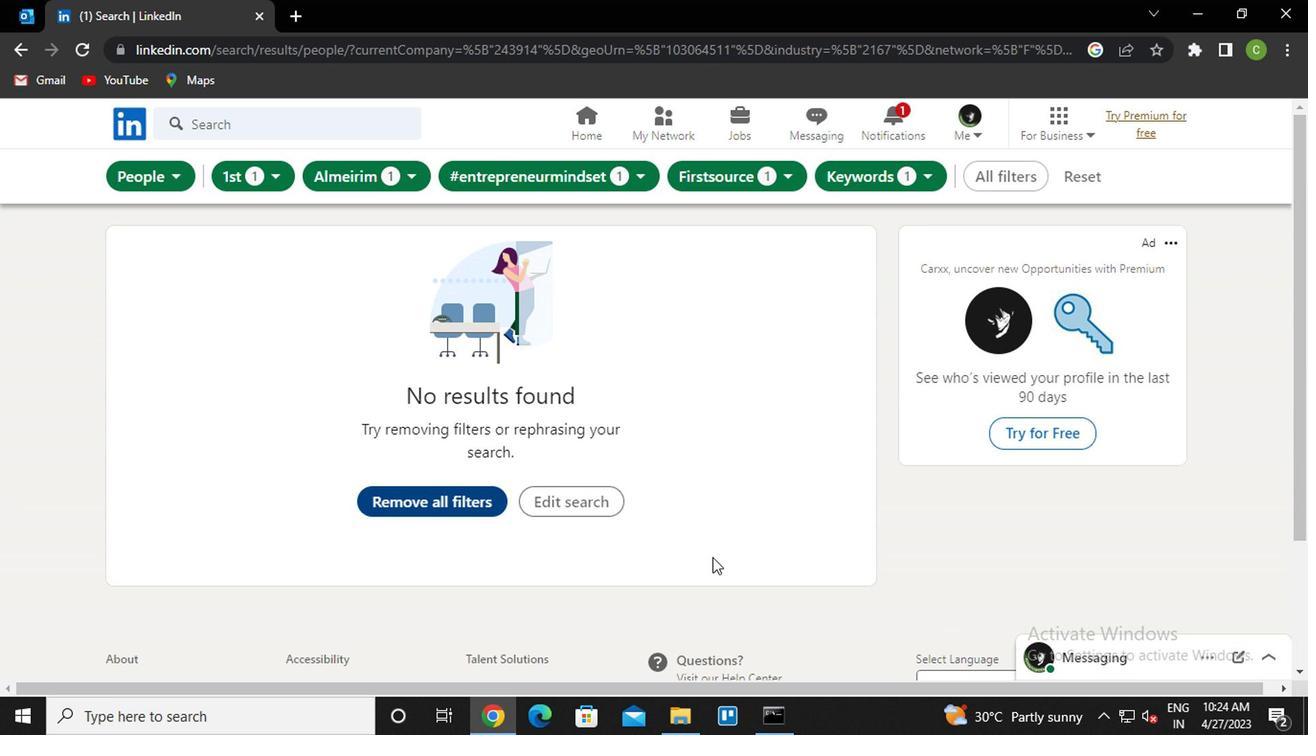 
Action: Key pressed <Key.f8>
Screenshot: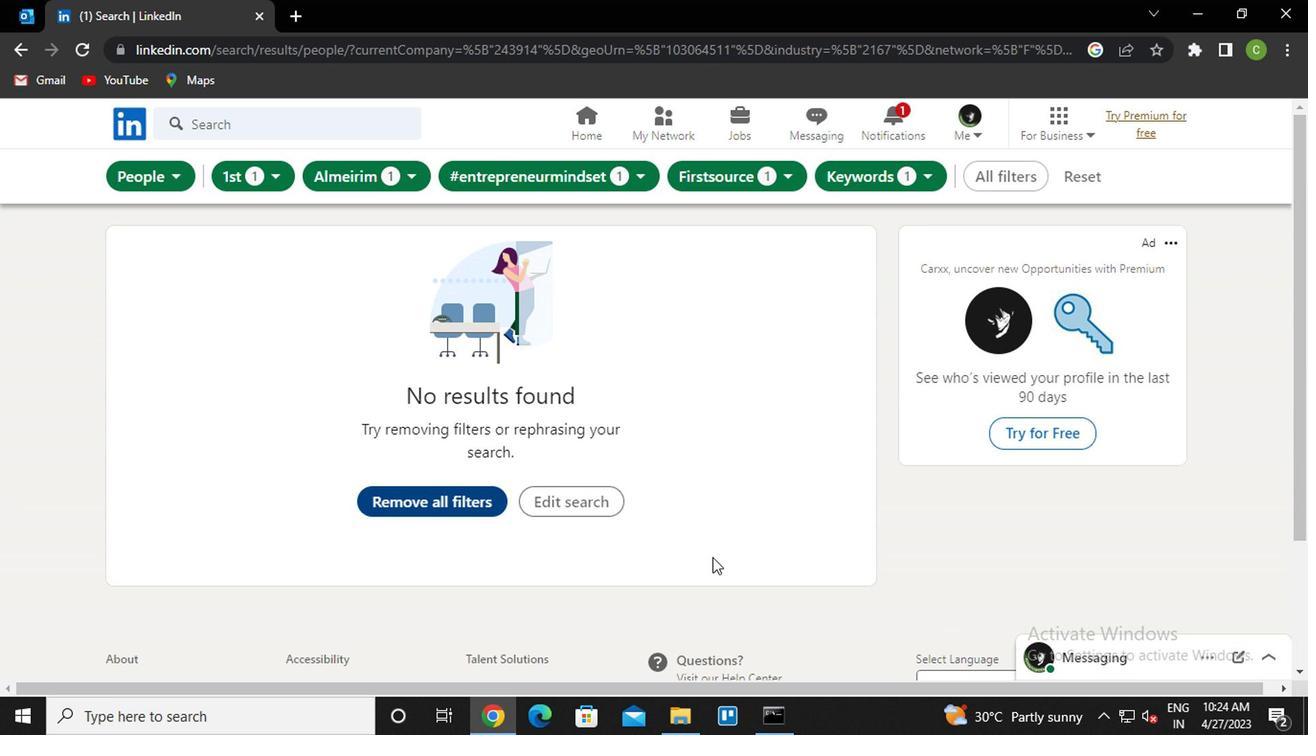 
